 Task: Search one way flight ticket for 4 adults, 2 children, 2 infants in seat and 1 infant on lap in premium economy from Unalaska: Unalaska Airport (tom Madsen/dutch Harbor Airport) to Fort Wayne: Fort Wayne International Airport on 5-4-2023. Choice of flights is American. Number of bags: 9 checked bags. Price is upto 42000. Outbound departure time preference is 8:30.
Action: Mouse moved to (337, 289)
Screenshot: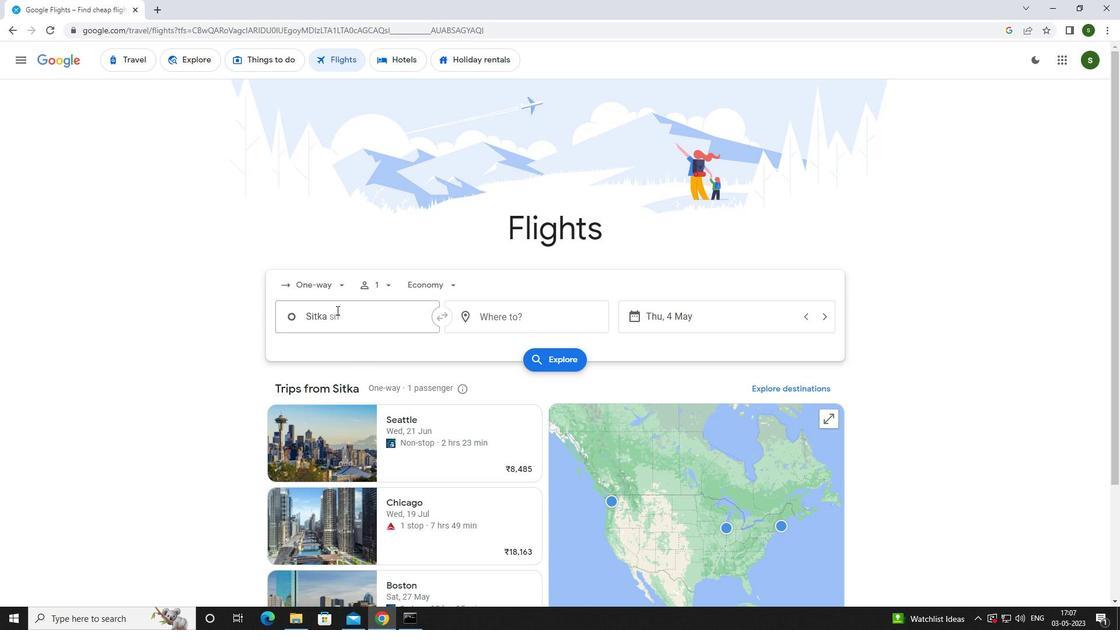 
Action: Mouse pressed left at (337, 289)
Screenshot: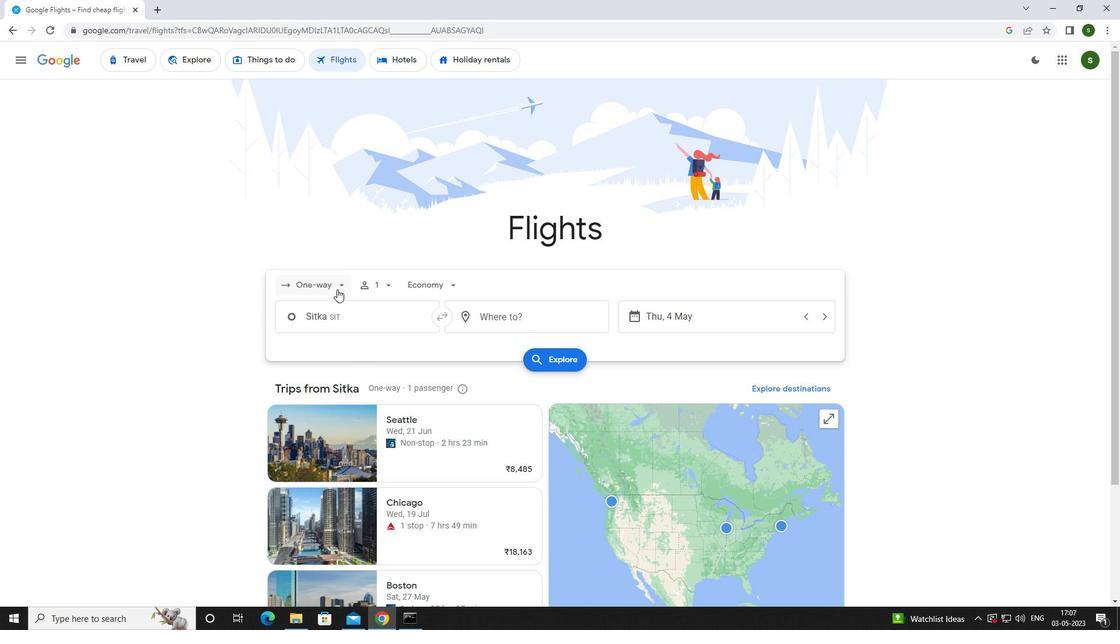 
Action: Mouse moved to (329, 333)
Screenshot: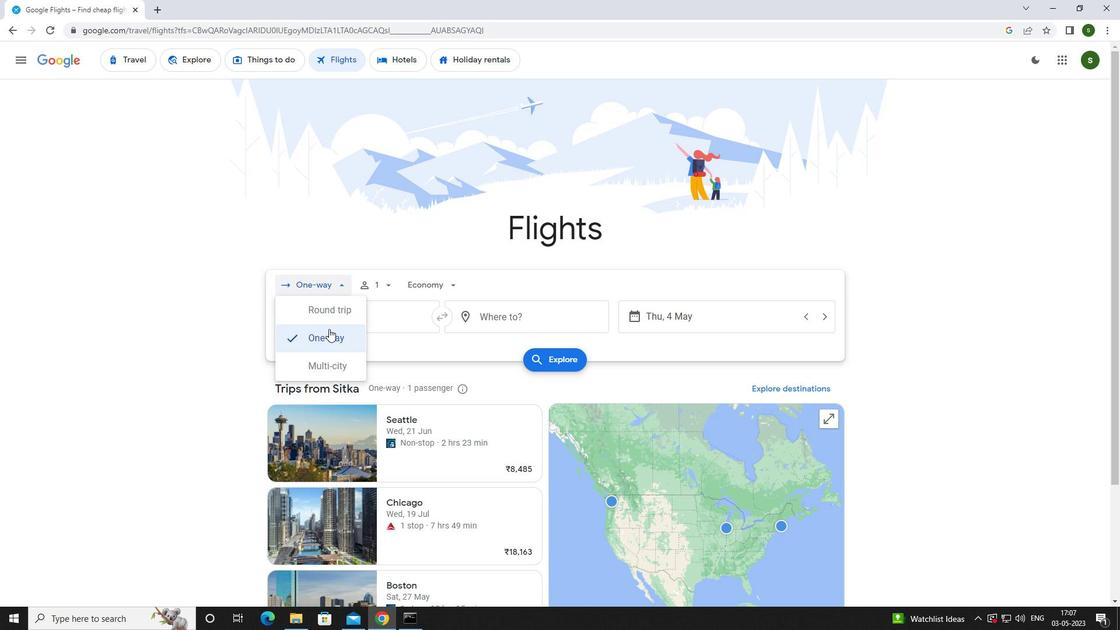 
Action: Mouse pressed left at (329, 333)
Screenshot: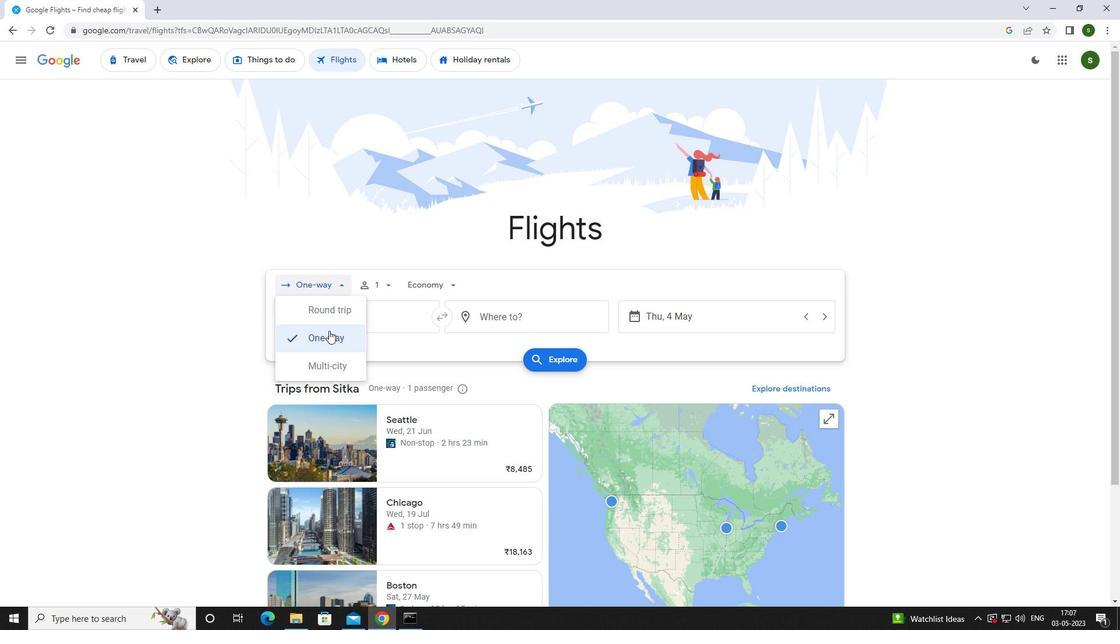 
Action: Mouse moved to (385, 287)
Screenshot: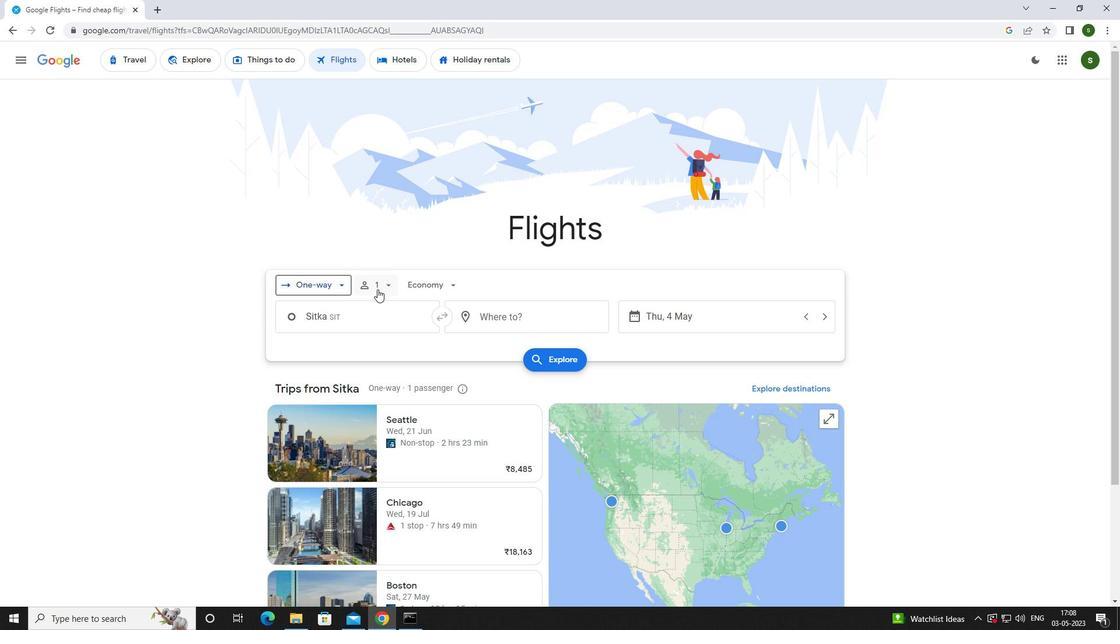 
Action: Mouse pressed left at (385, 287)
Screenshot: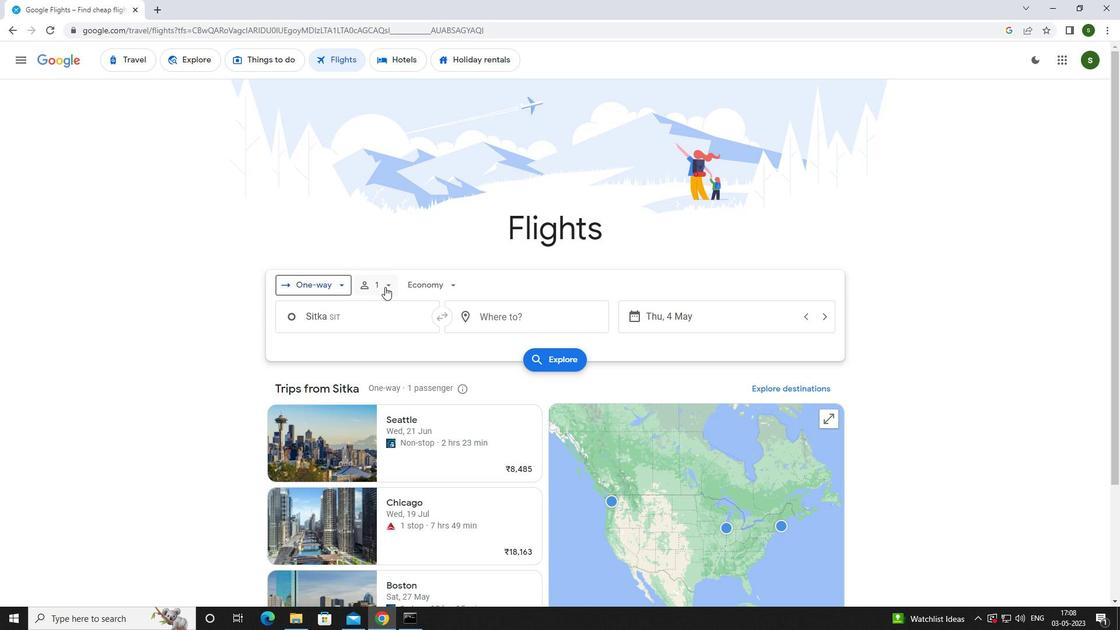 
Action: Mouse moved to (479, 311)
Screenshot: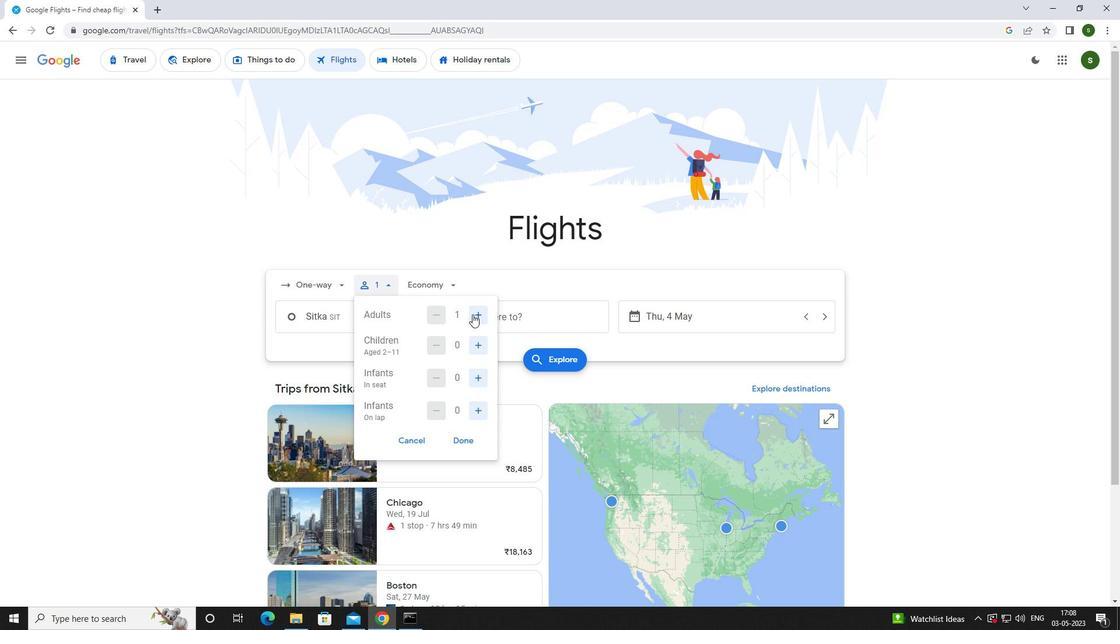 
Action: Mouse pressed left at (479, 311)
Screenshot: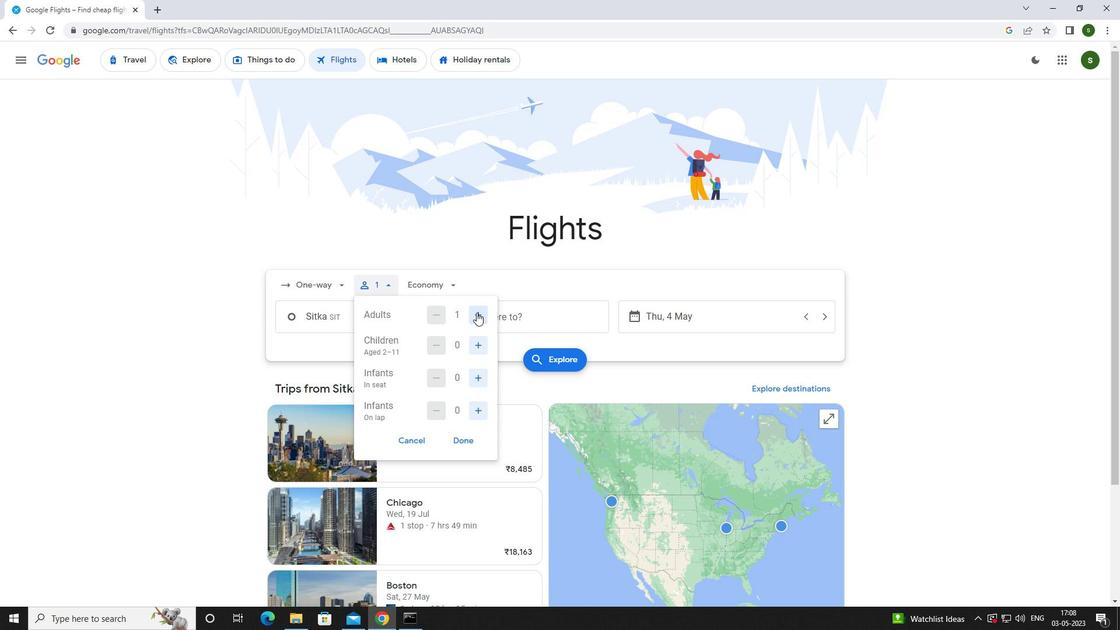 
Action: Mouse pressed left at (479, 311)
Screenshot: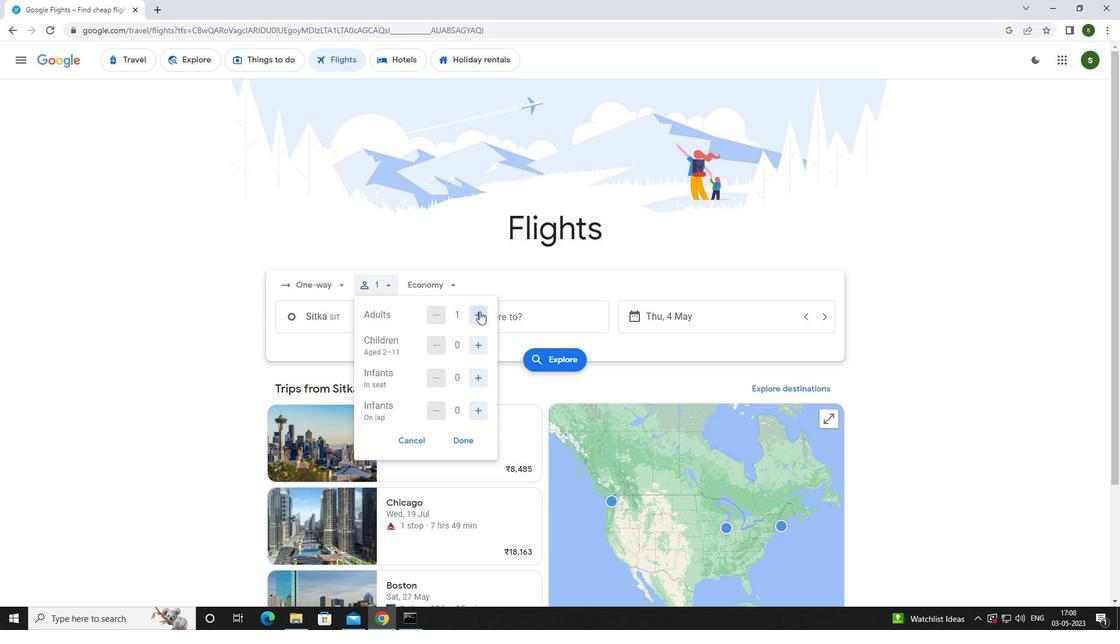 
Action: Mouse pressed left at (479, 311)
Screenshot: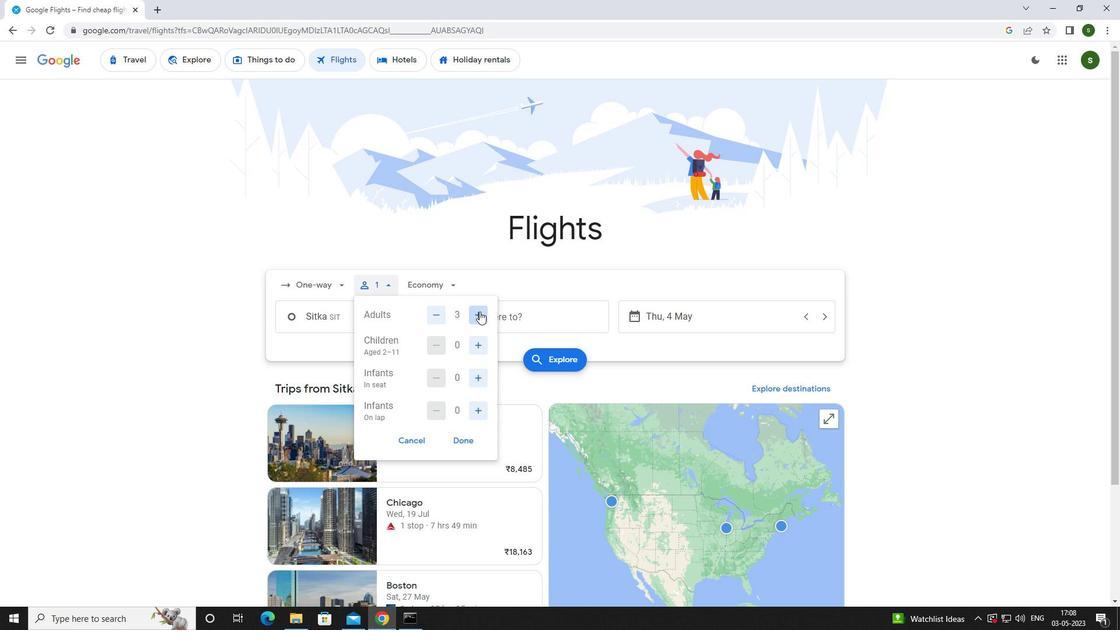 
Action: Mouse moved to (480, 339)
Screenshot: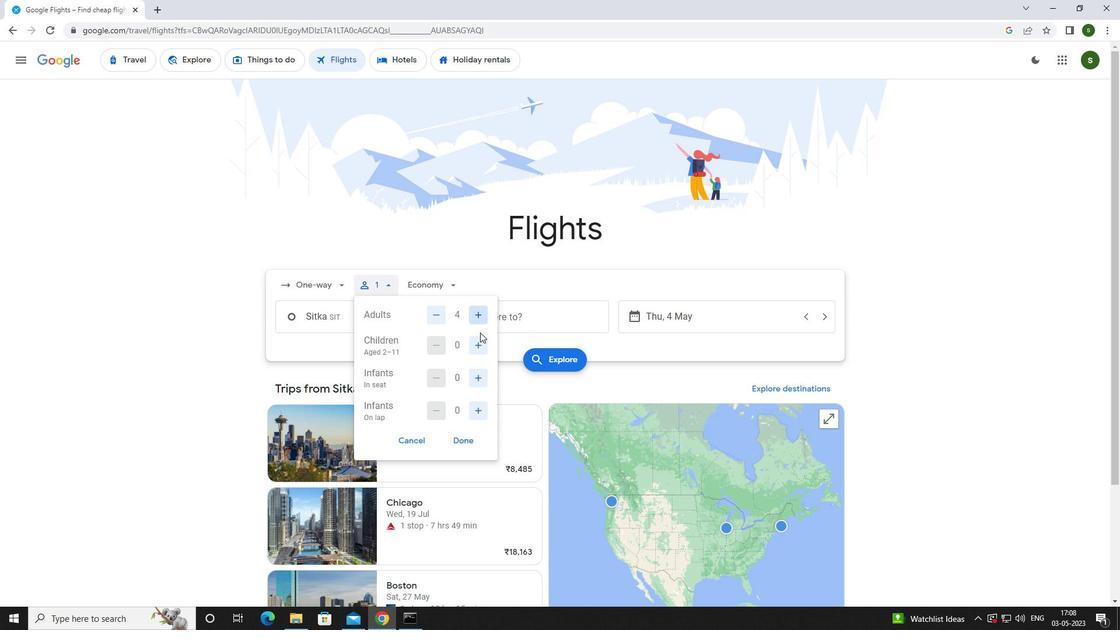 
Action: Mouse pressed left at (480, 339)
Screenshot: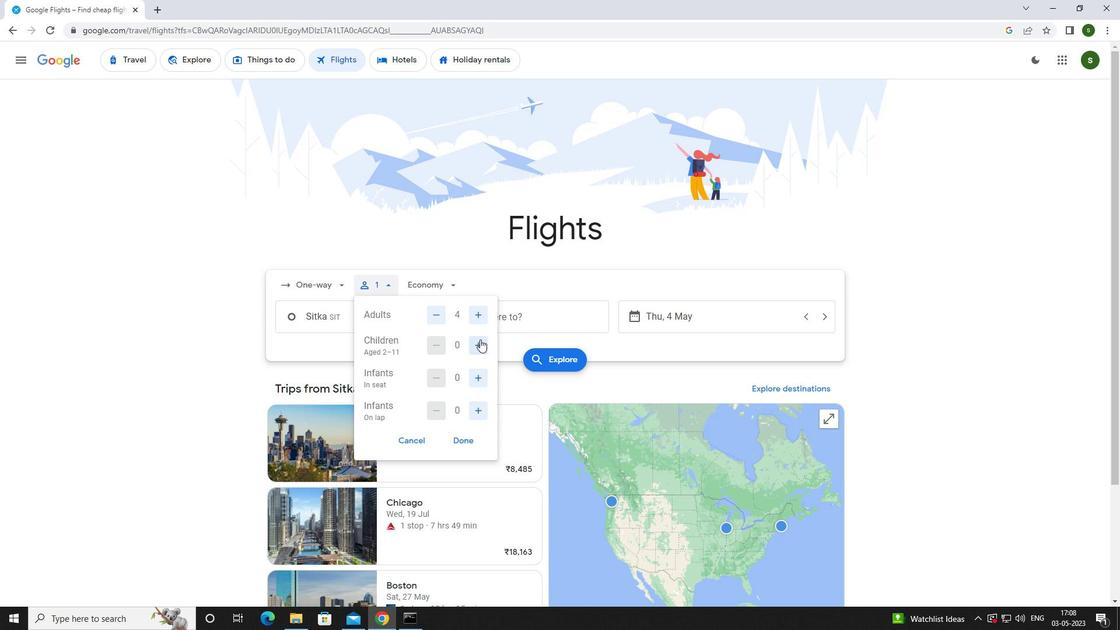 
Action: Mouse pressed left at (480, 339)
Screenshot: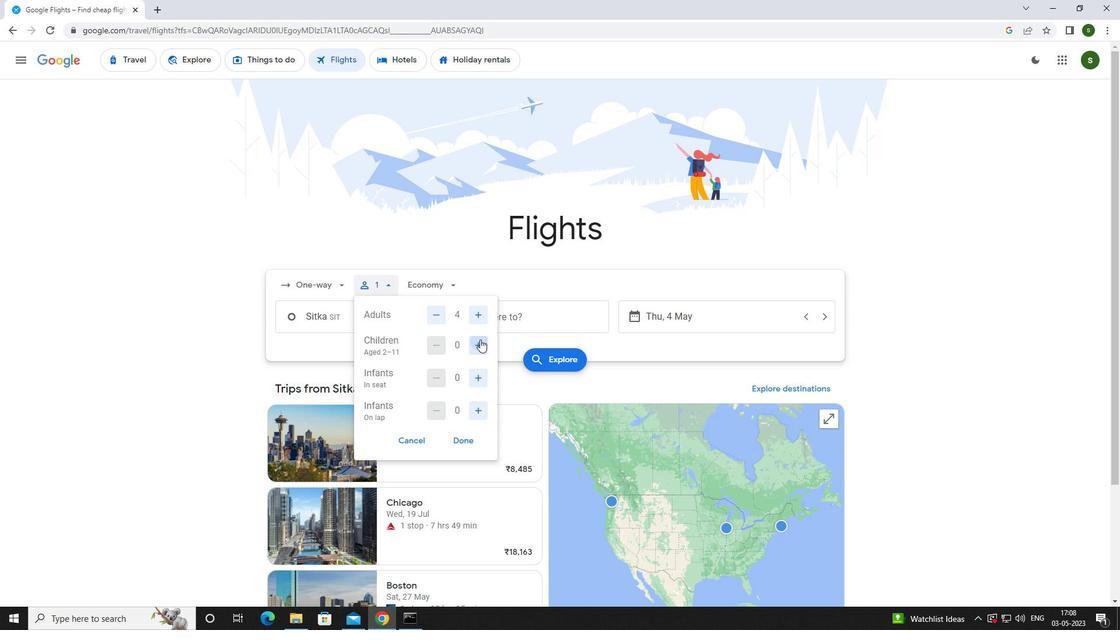 
Action: Mouse moved to (475, 375)
Screenshot: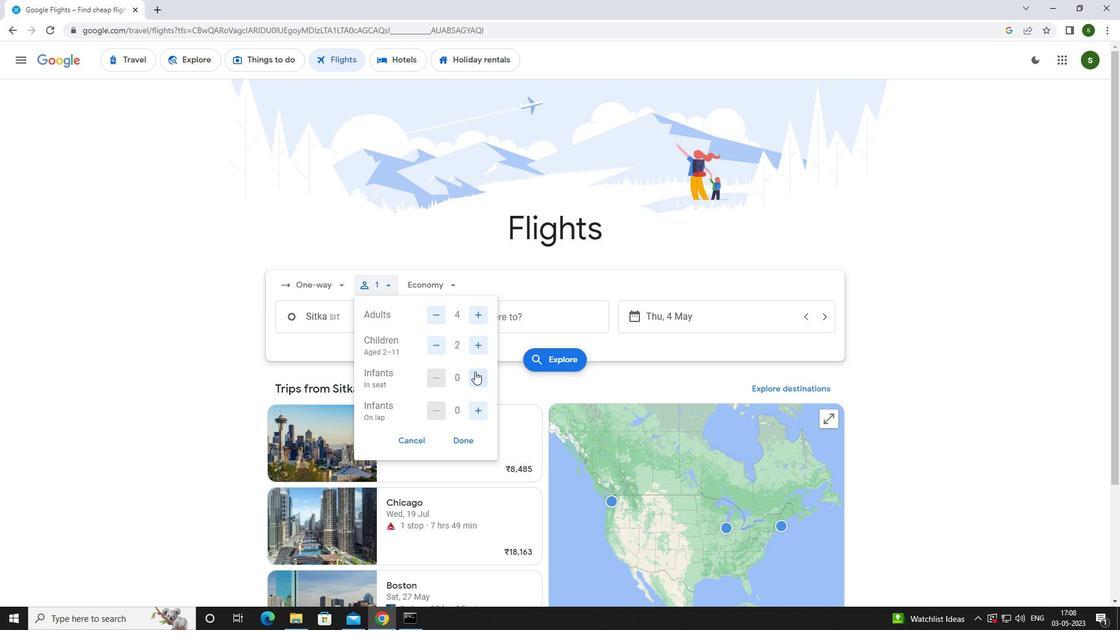 
Action: Mouse pressed left at (475, 375)
Screenshot: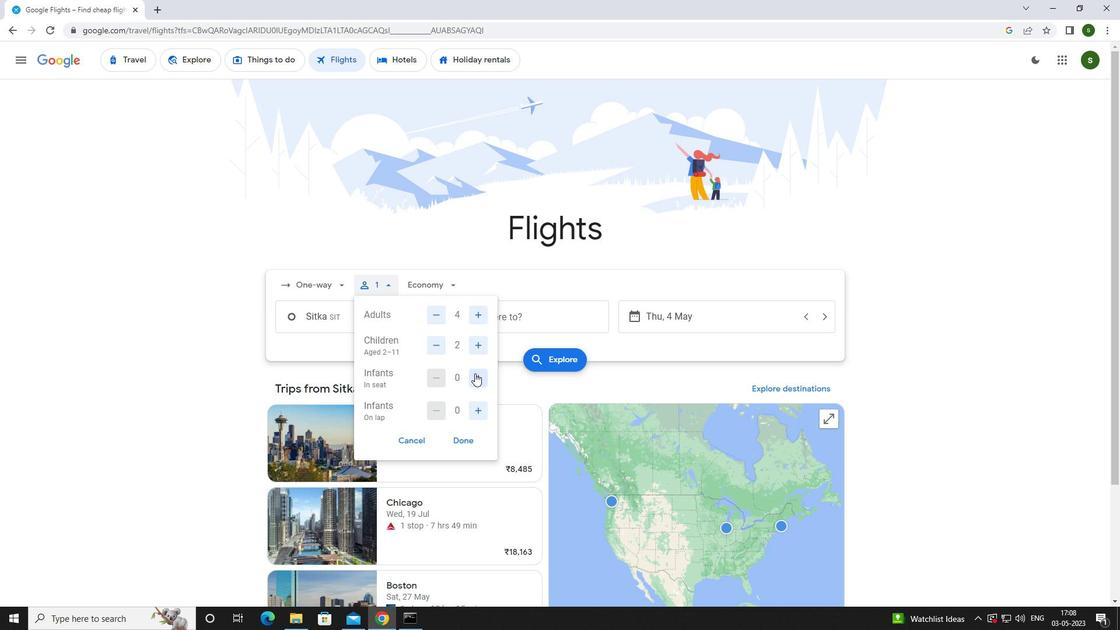 
Action: Mouse pressed left at (475, 375)
Screenshot: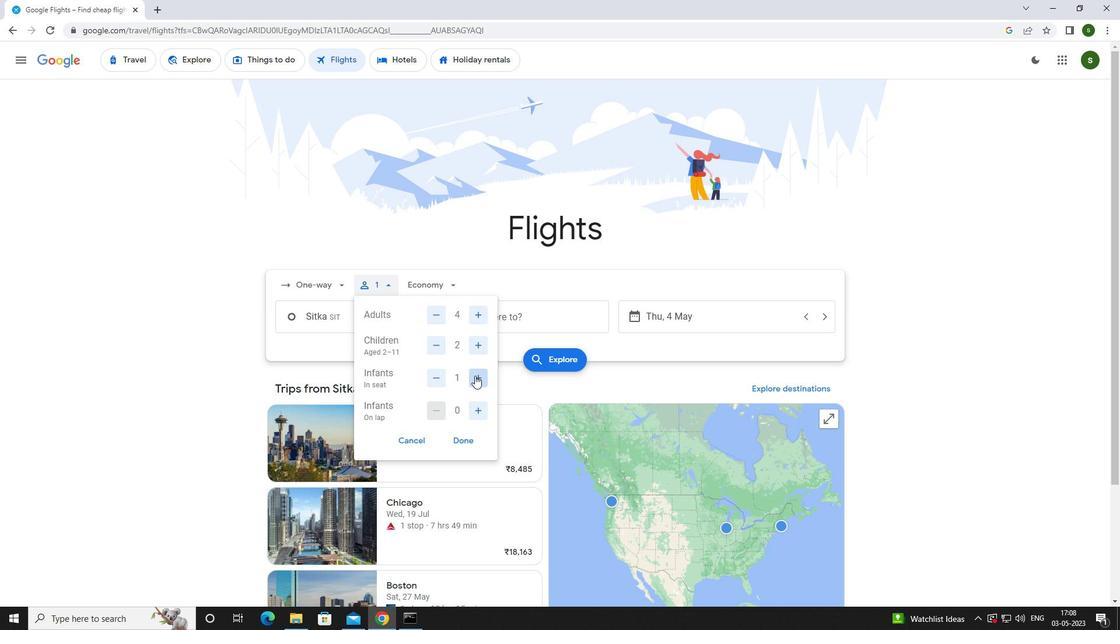 
Action: Mouse moved to (481, 409)
Screenshot: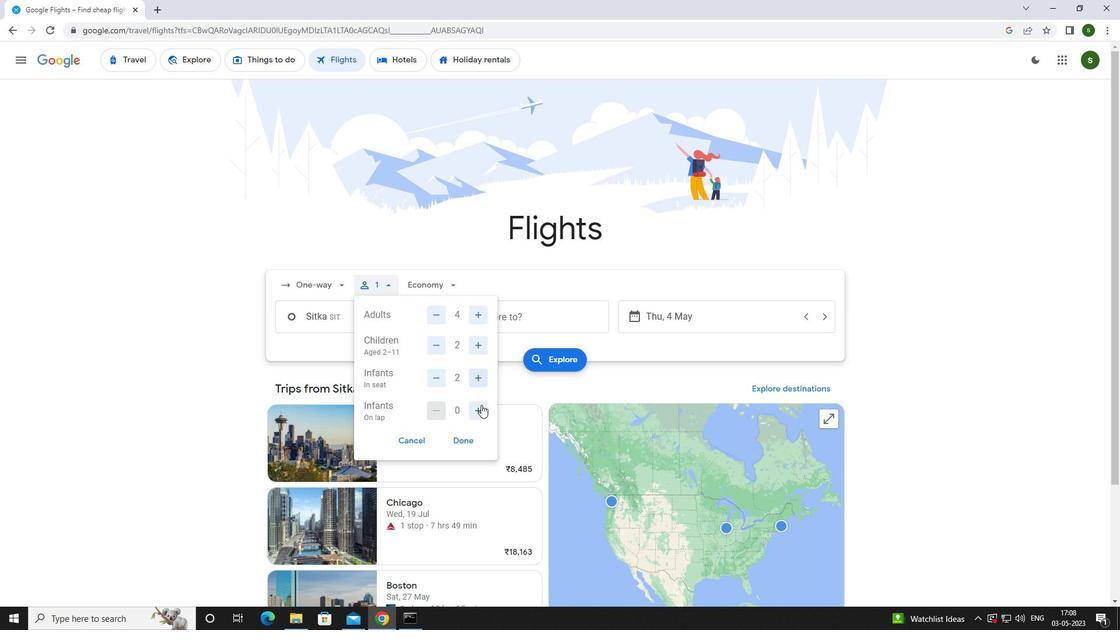 
Action: Mouse pressed left at (481, 409)
Screenshot: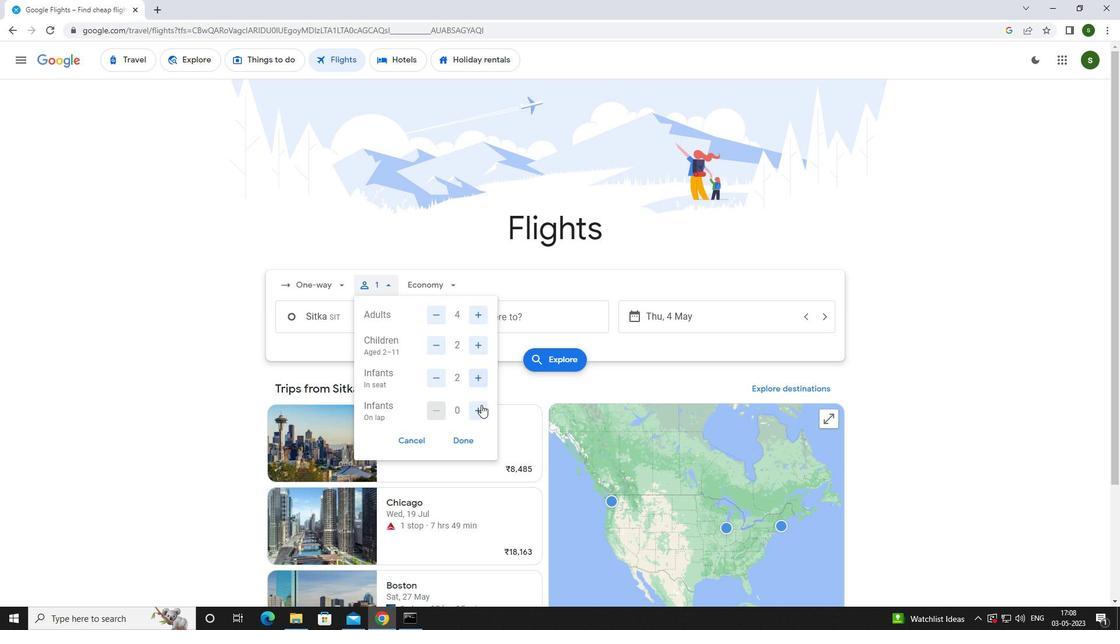
Action: Mouse moved to (445, 282)
Screenshot: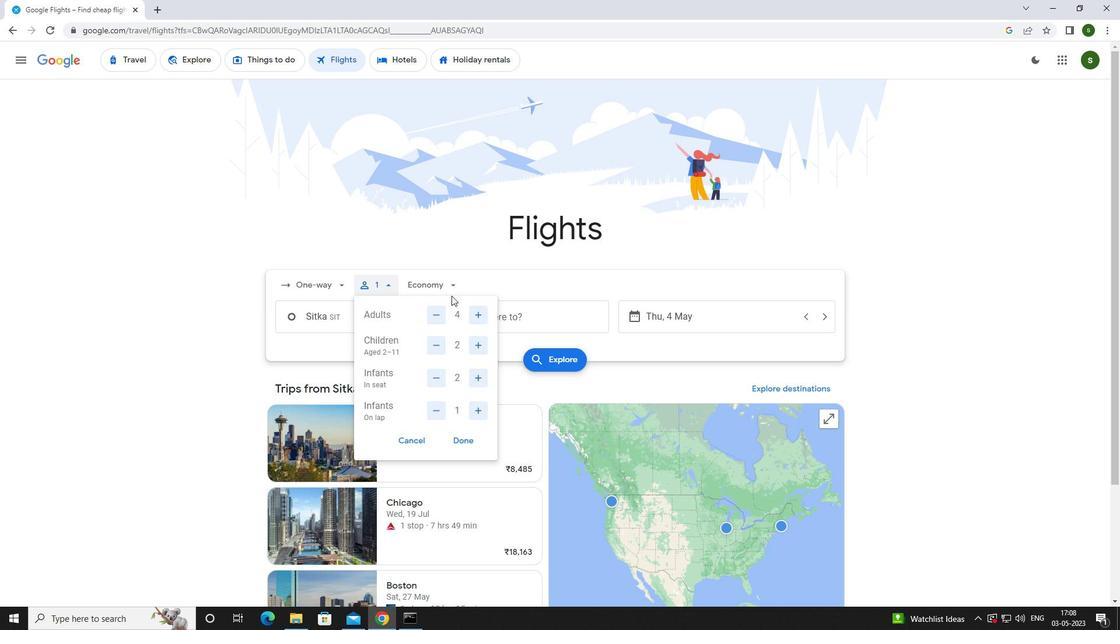
Action: Mouse pressed left at (445, 282)
Screenshot: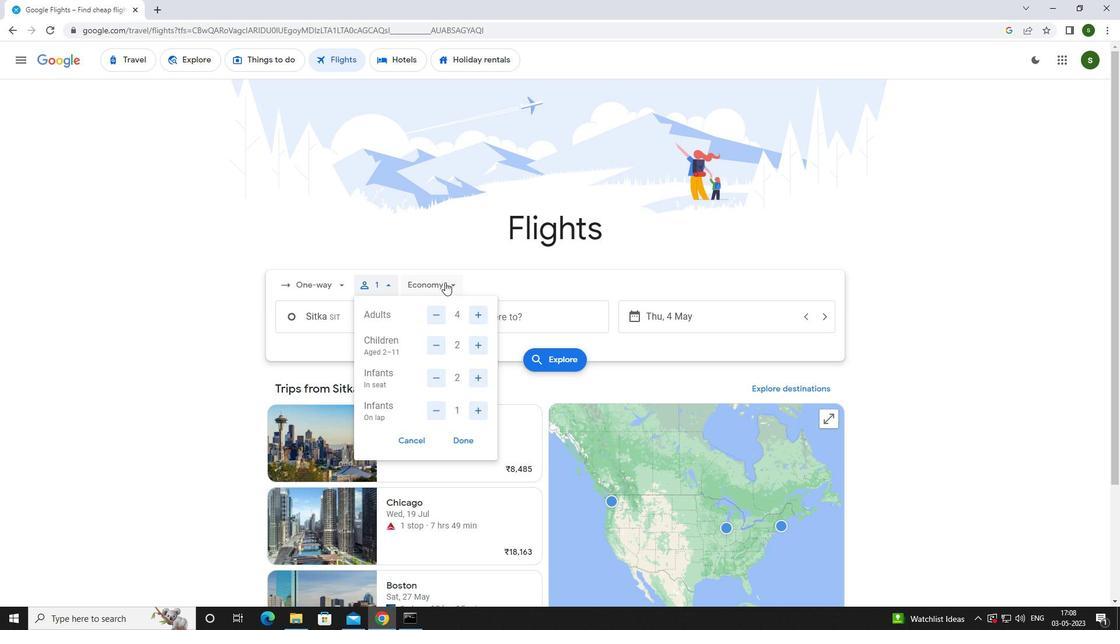 
Action: Mouse moved to (461, 337)
Screenshot: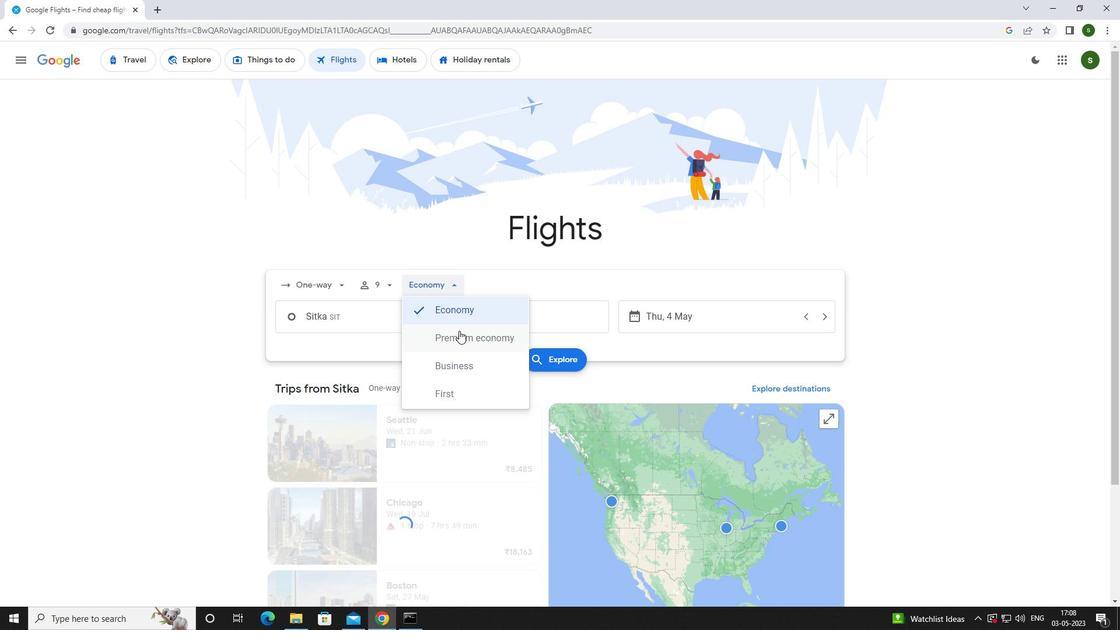 
Action: Mouse pressed left at (461, 337)
Screenshot: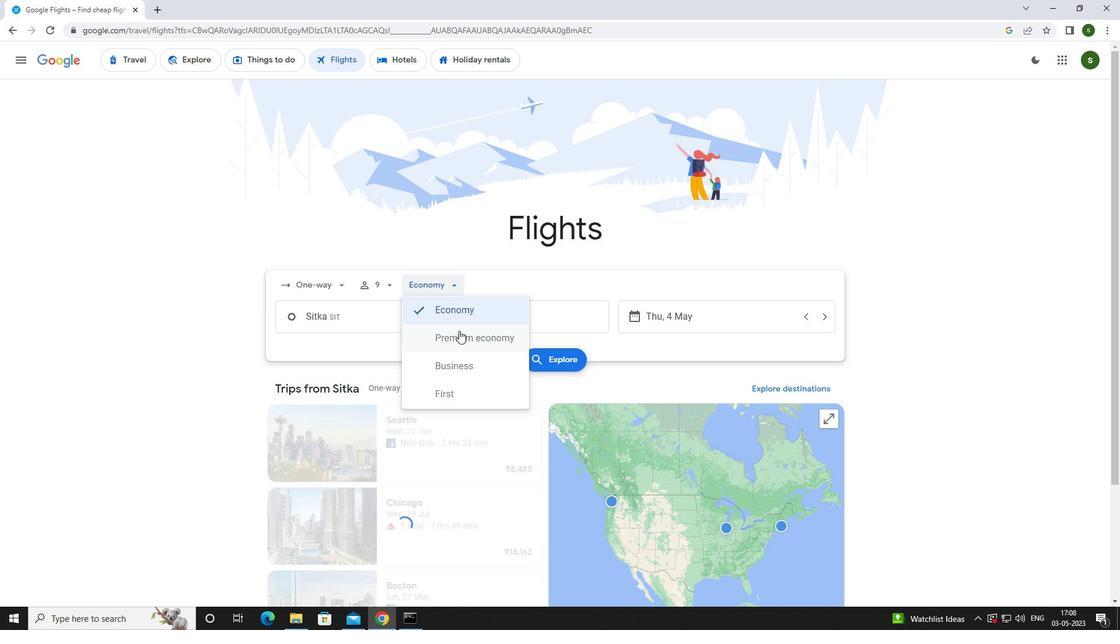 
Action: Mouse moved to (381, 320)
Screenshot: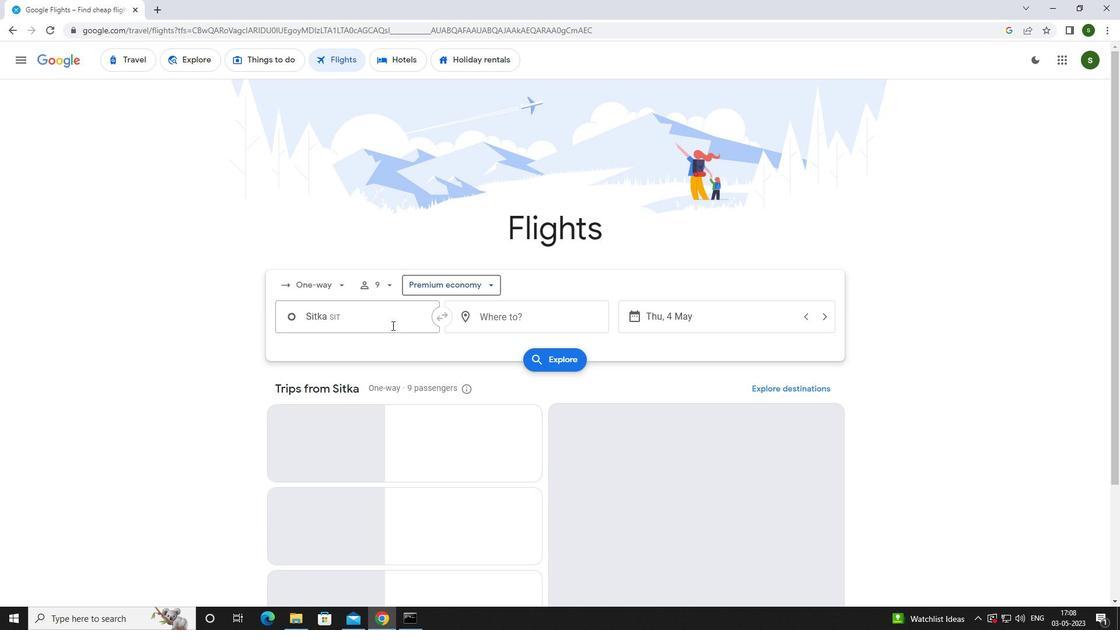 
Action: Mouse pressed left at (381, 320)
Screenshot: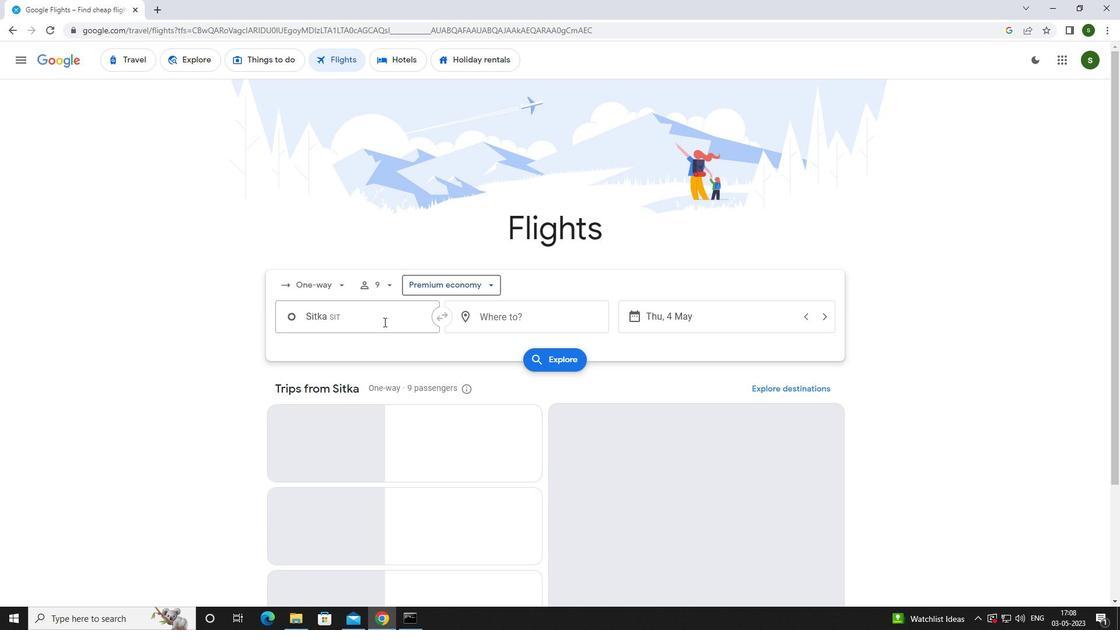 
Action: Mouse moved to (380, 319)
Screenshot: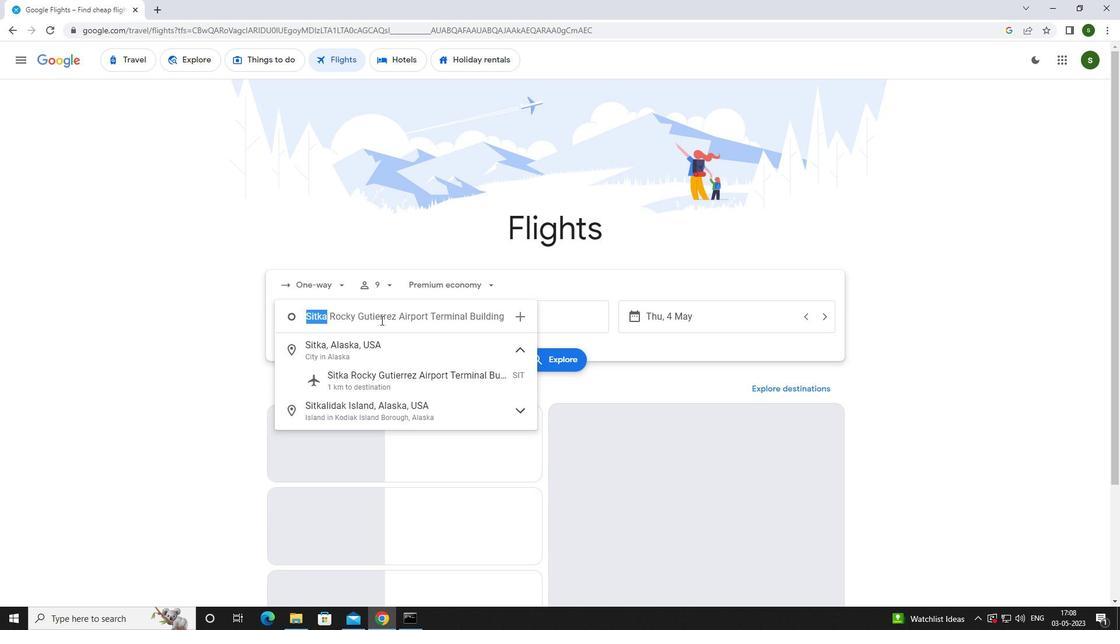
Action: Key pressed <Key.caps_lock>u<Key.caps_lock>nalaska<Key.space><Key.caps_lock>a<Key.caps_lock>i
Screenshot: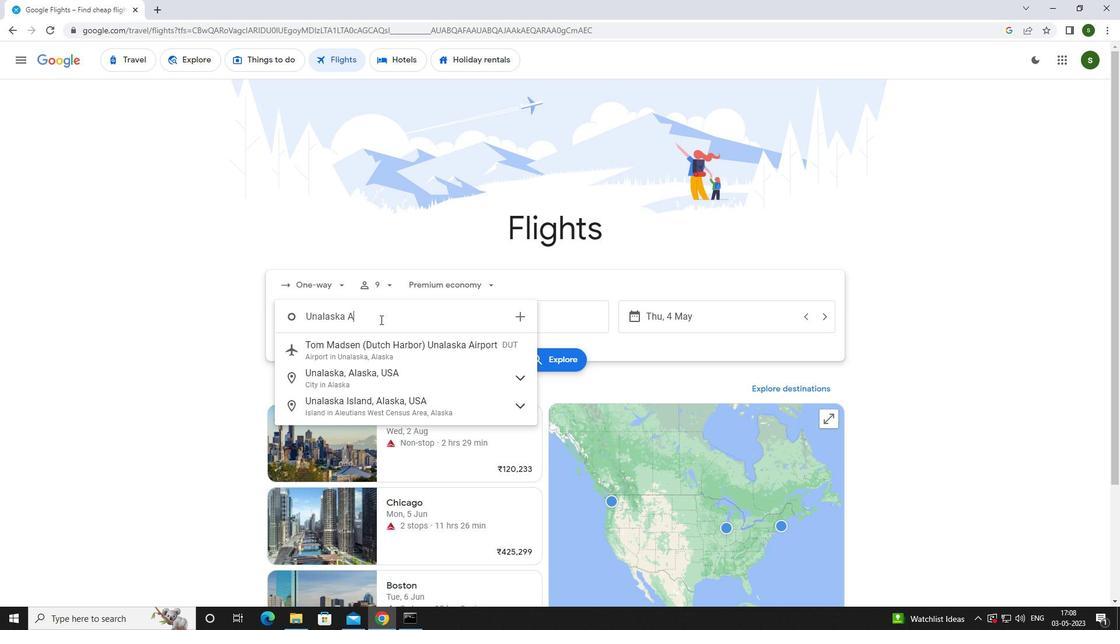 
Action: Mouse moved to (389, 354)
Screenshot: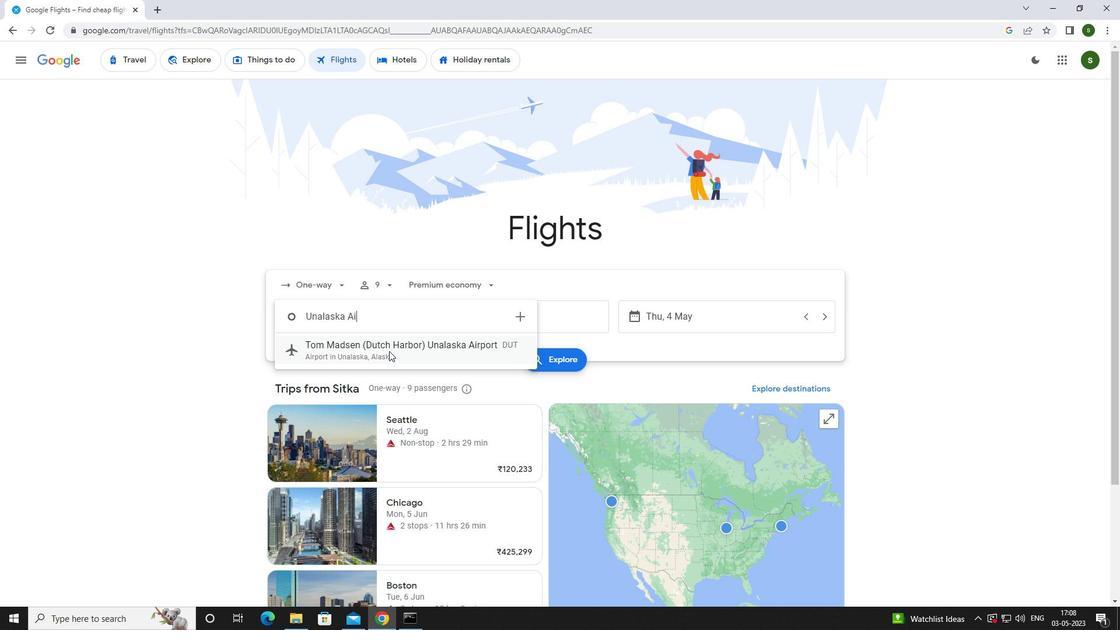 
Action: Mouse pressed left at (389, 354)
Screenshot: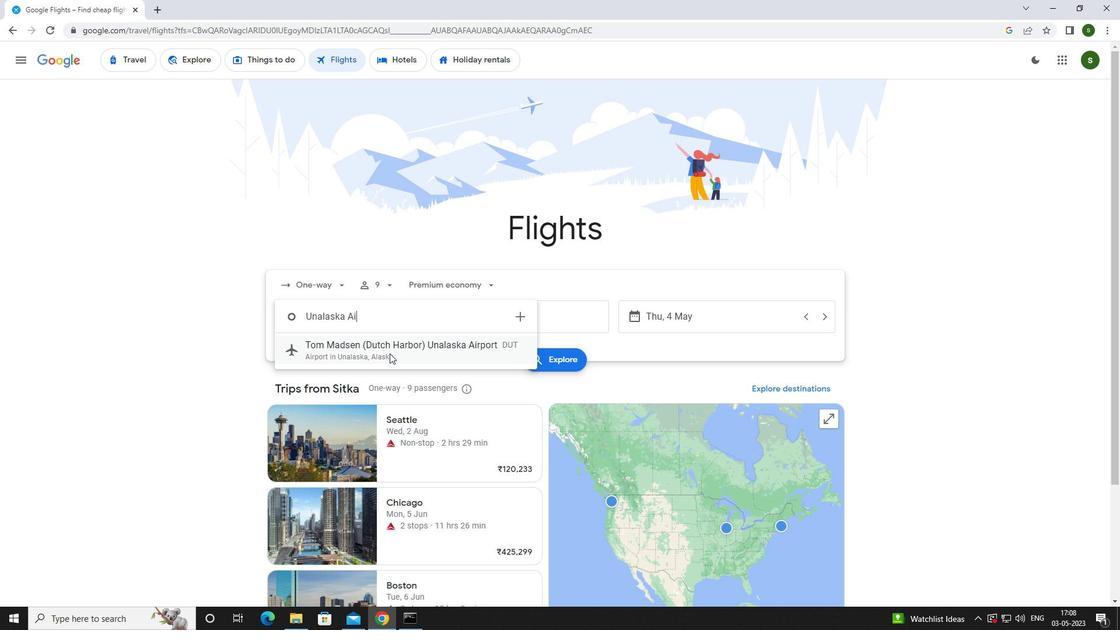 
Action: Mouse moved to (526, 312)
Screenshot: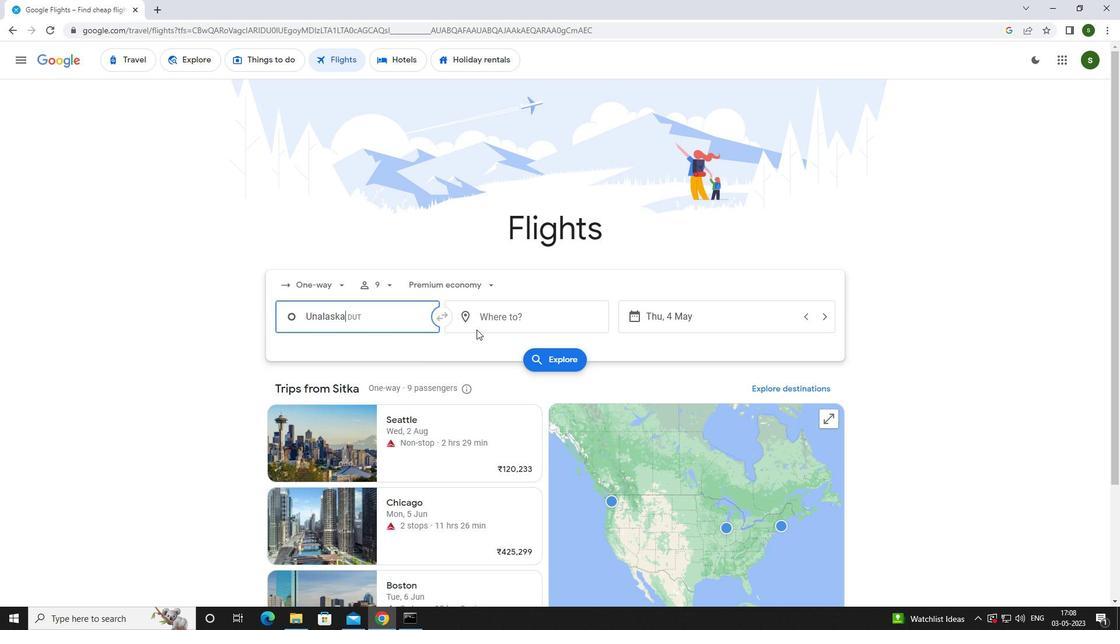 
Action: Mouse pressed left at (526, 312)
Screenshot: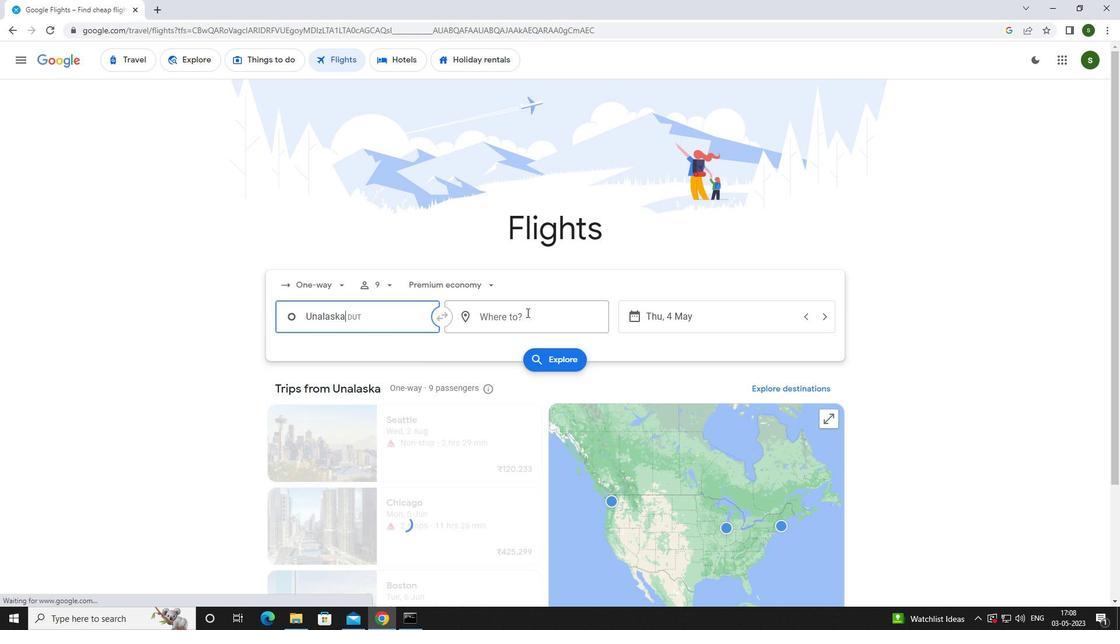
Action: Mouse moved to (527, 312)
Screenshot: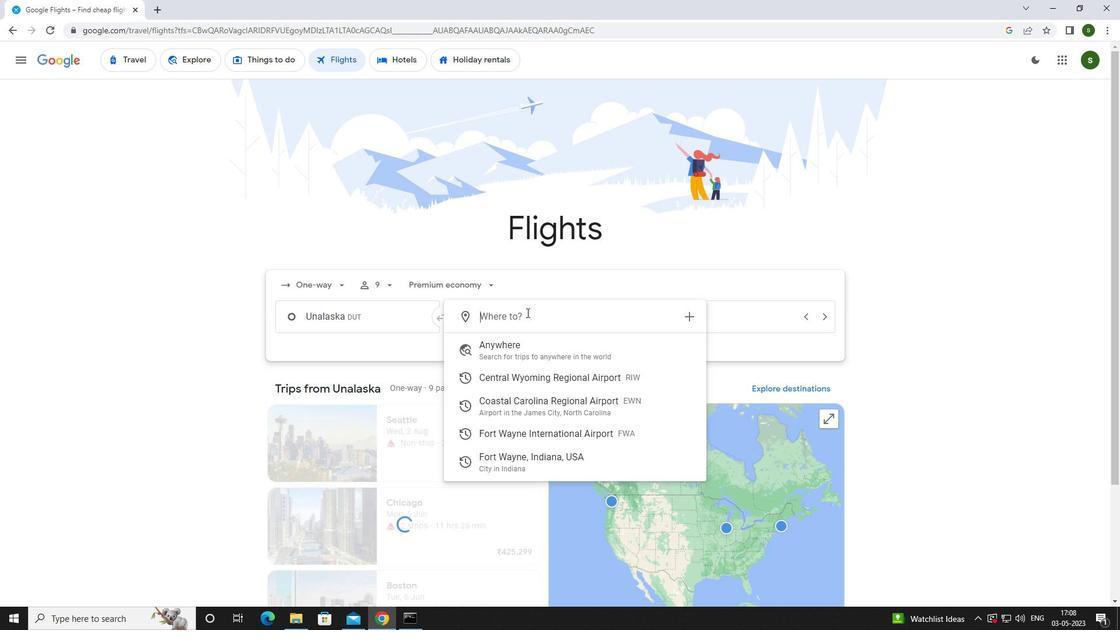 
Action: Key pressed <Key.caps_lock>f<Key.caps_lock>ort<Key.space><Key.caps_lock>w<Key.caps_lock>ay
Screenshot: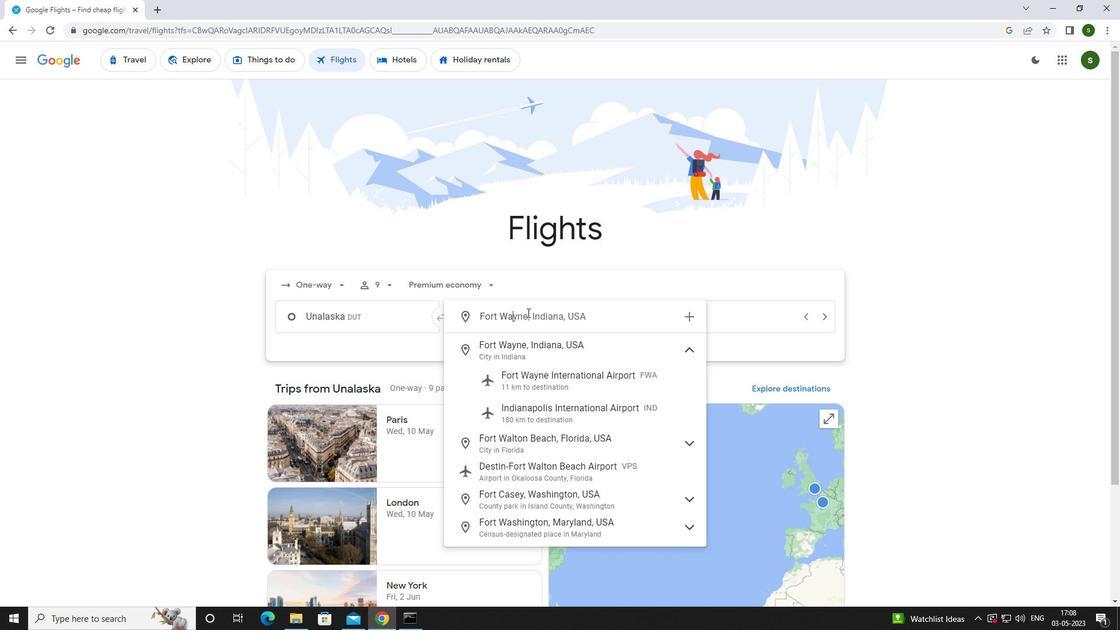 
Action: Mouse moved to (562, 380)
Screenshot: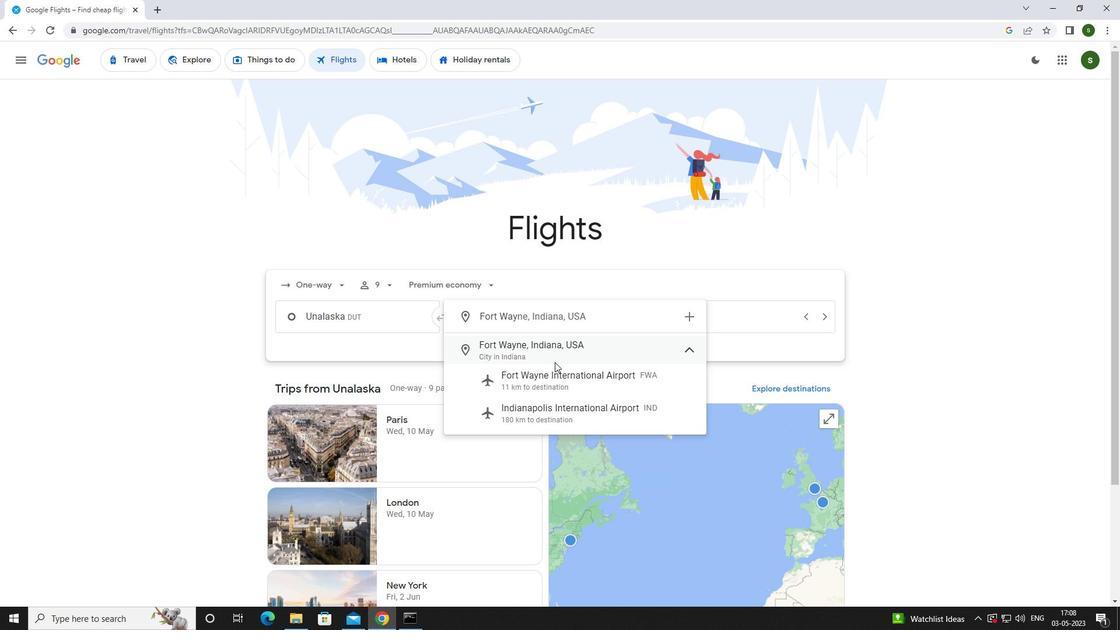 
Action: Mouse pressed left at (562, 380)
Screenshot: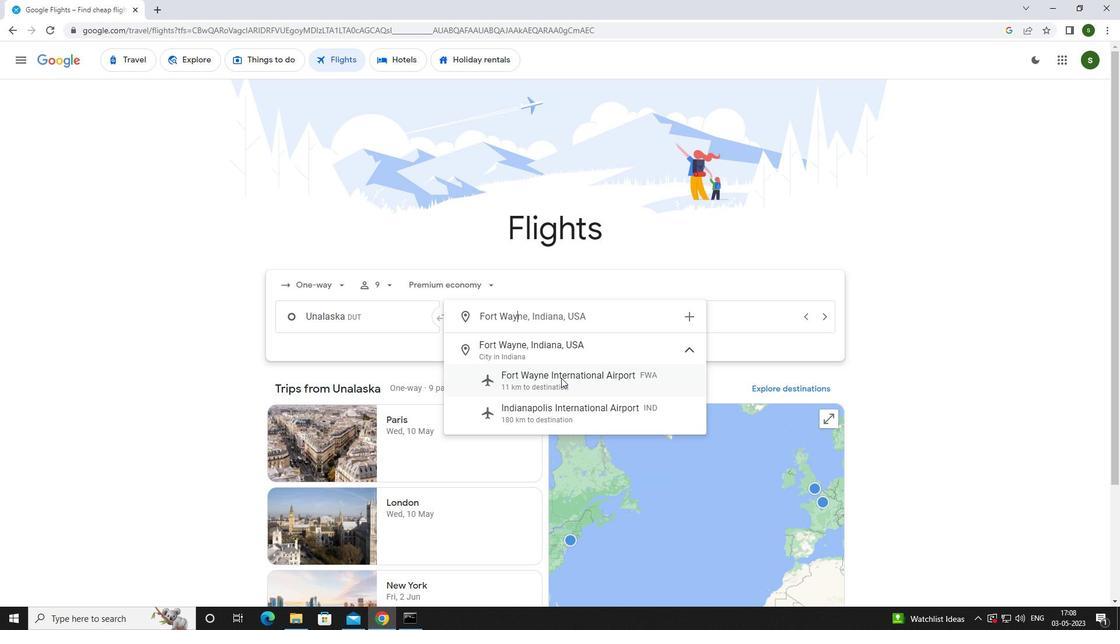 
Action: Mouse moved to (699, 319)
Screenshot: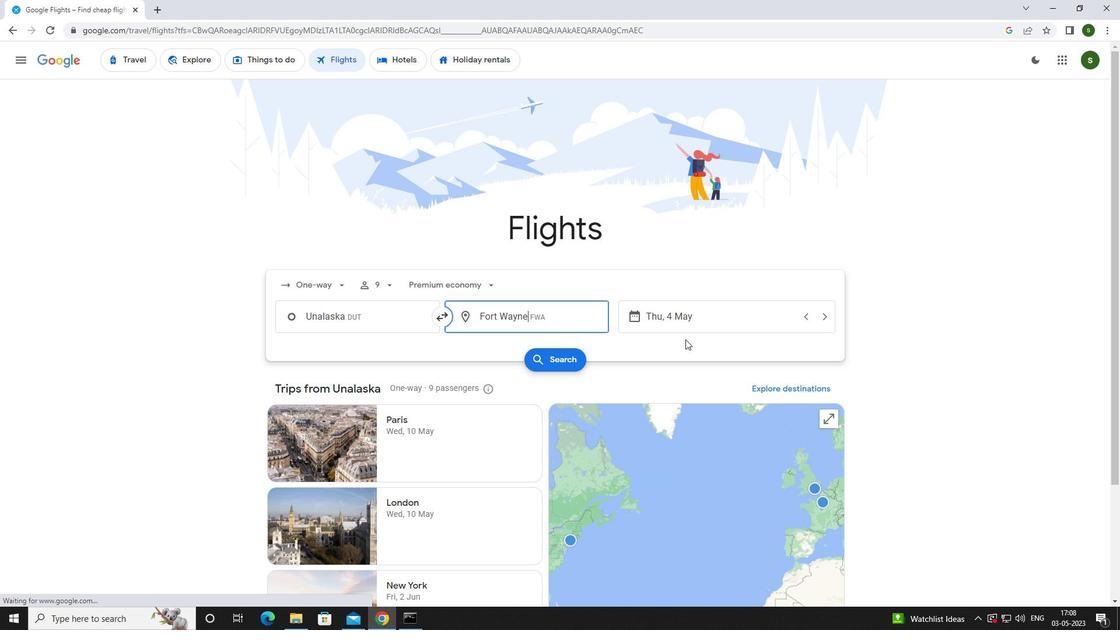 
Action: Mouse pressed left at (699, 319)
Screenshot: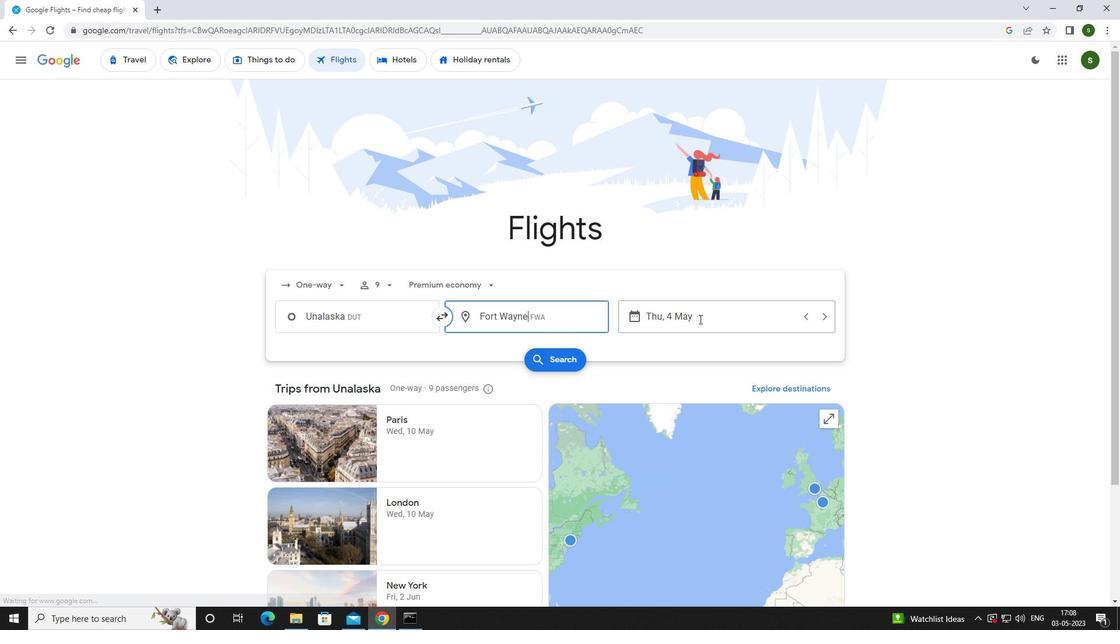 
Action: Mouse moved to (540, 388)
Screenshot: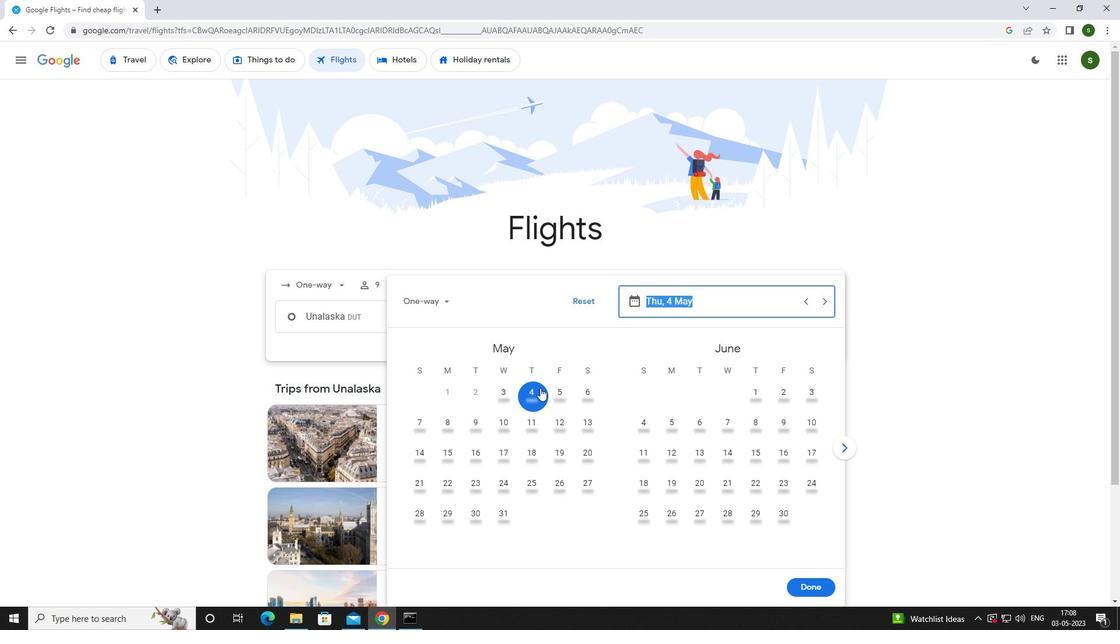 
Action: Mouse pressed left at (540, 388)
Screenshot: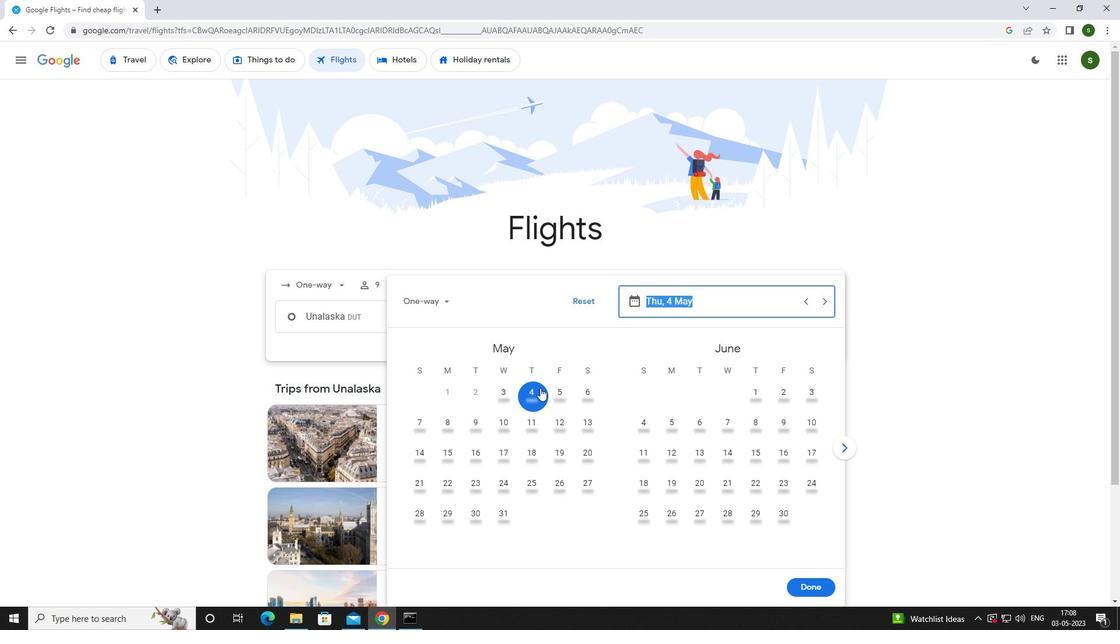 
Action: Mouse moved to (799, 584)
Screenshot: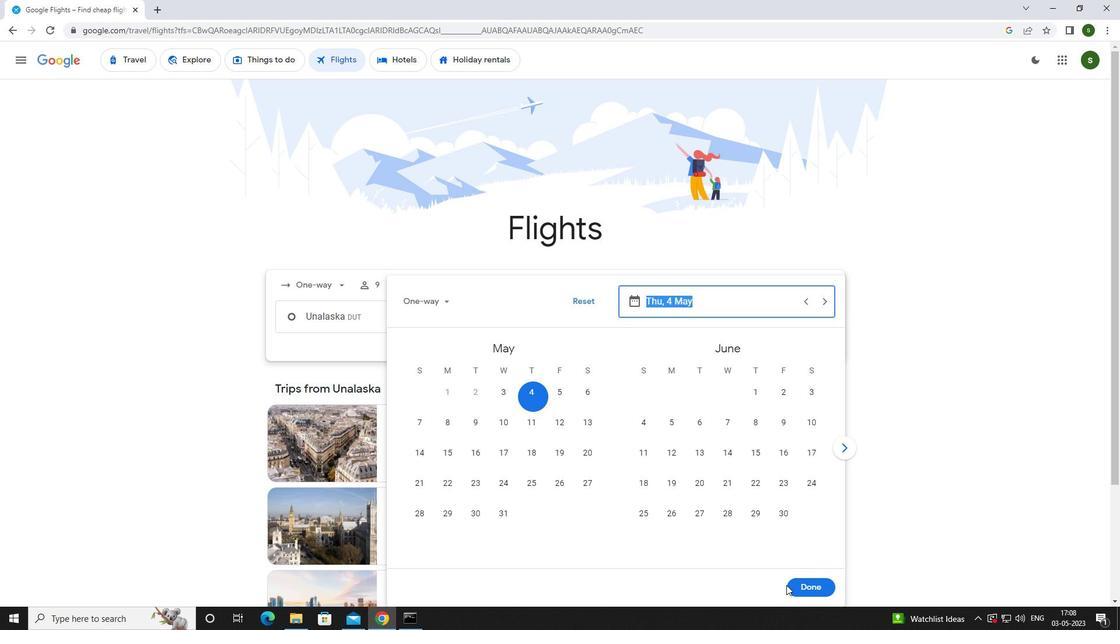
Action: Mouse pressed left at (799, 584)
Screenshot: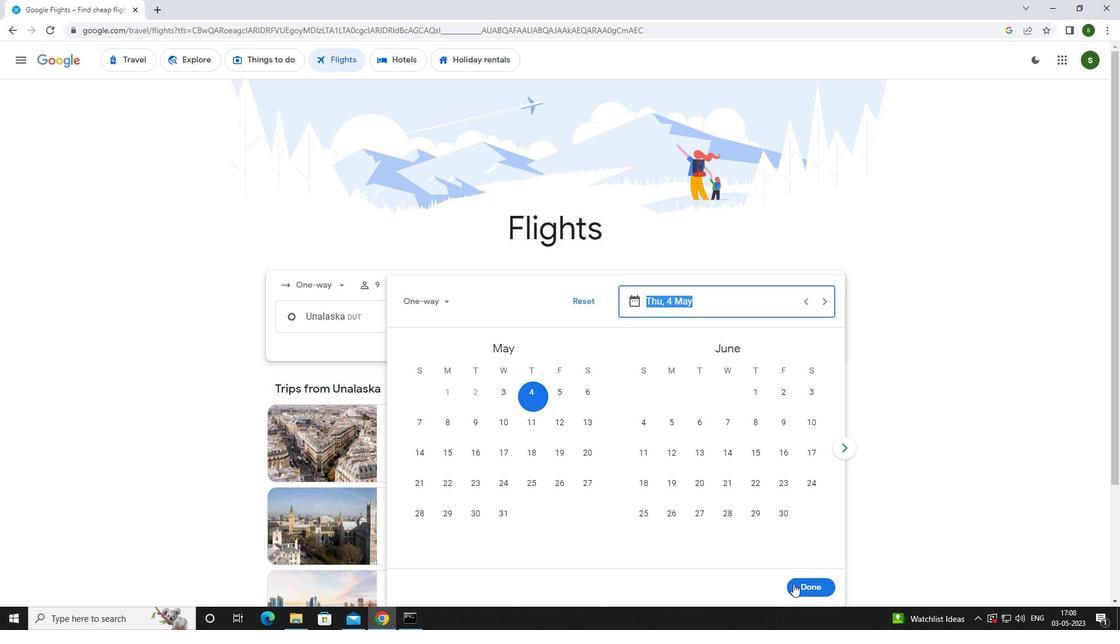 
Action: Mouse moved to (561, 360)
Screenshot: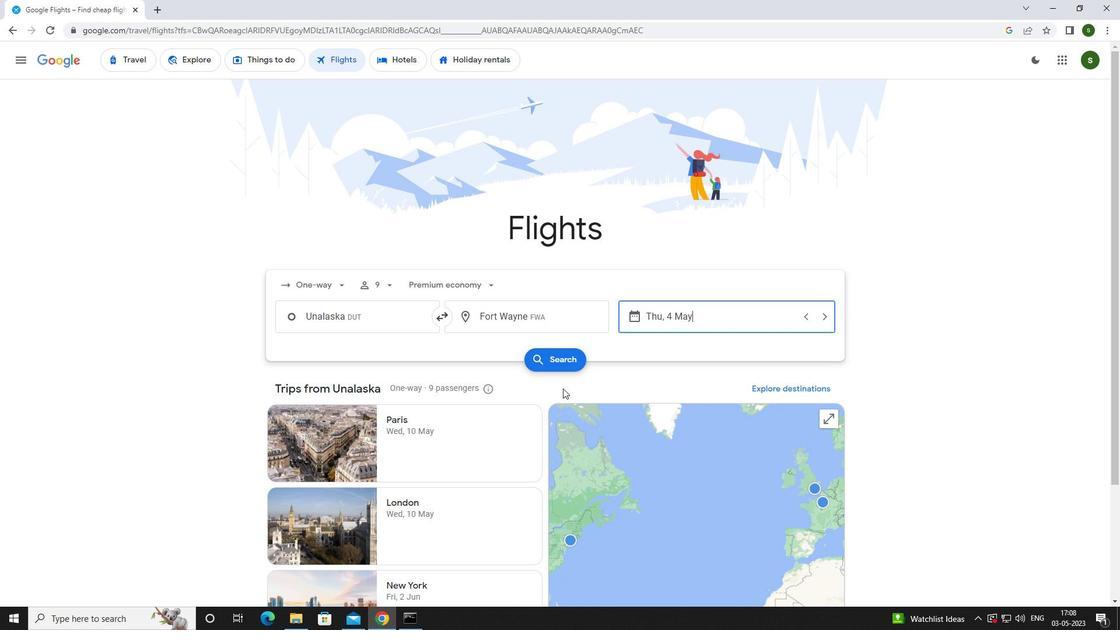 
Action: Mouse pressed left at (561, 360)
Screenshot: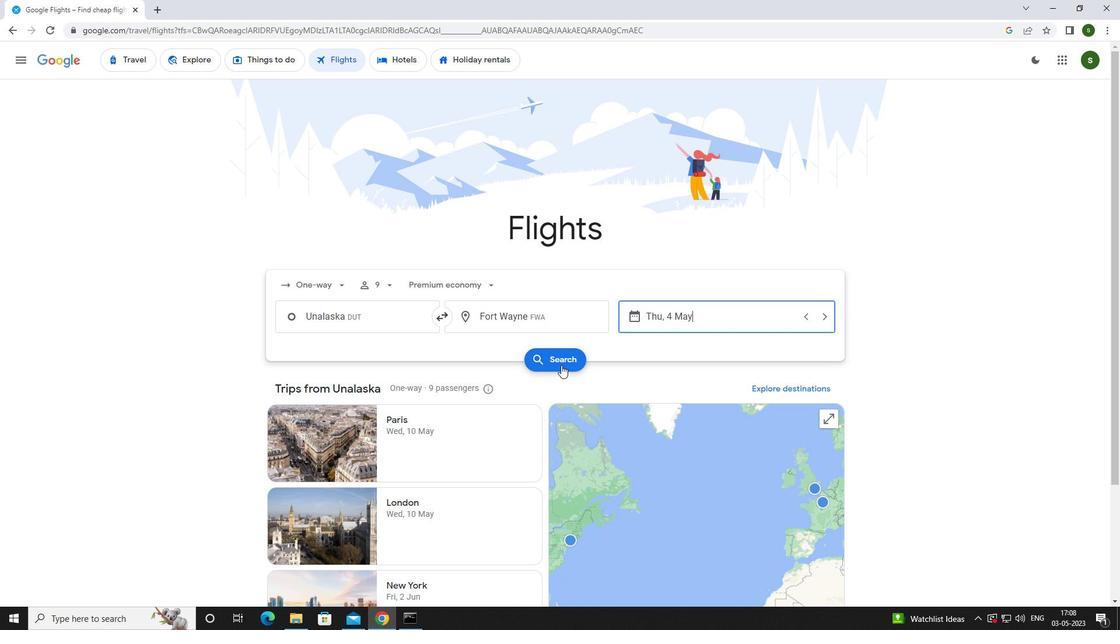 
Action: Mouse moved to (298, 171)
Screenshot: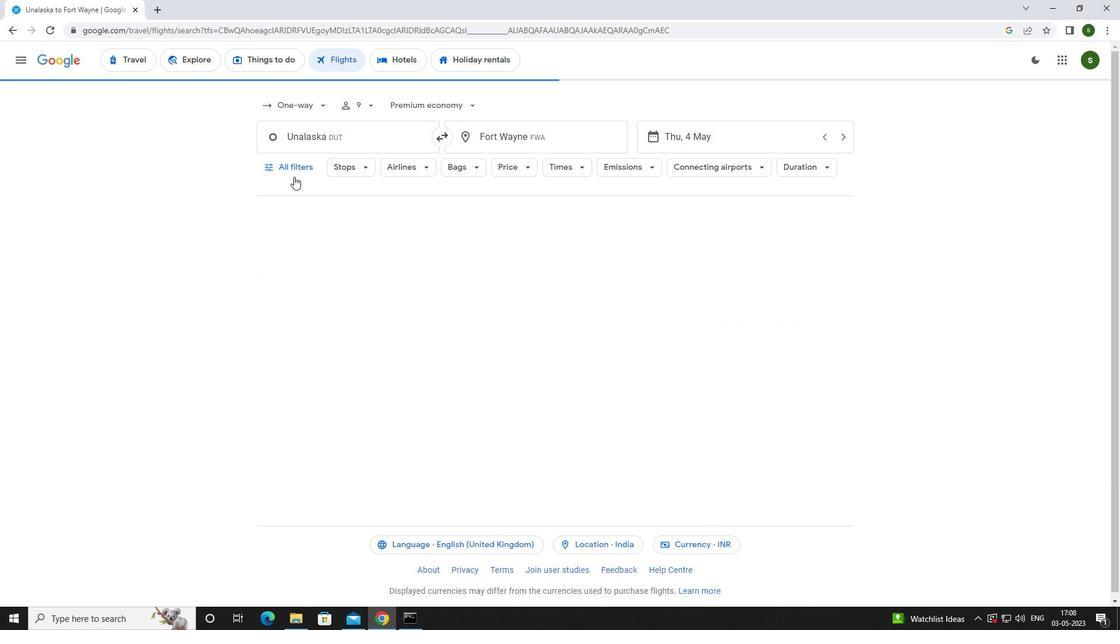 
Action: Mouse pressed left at (298, 171)
Screenshot: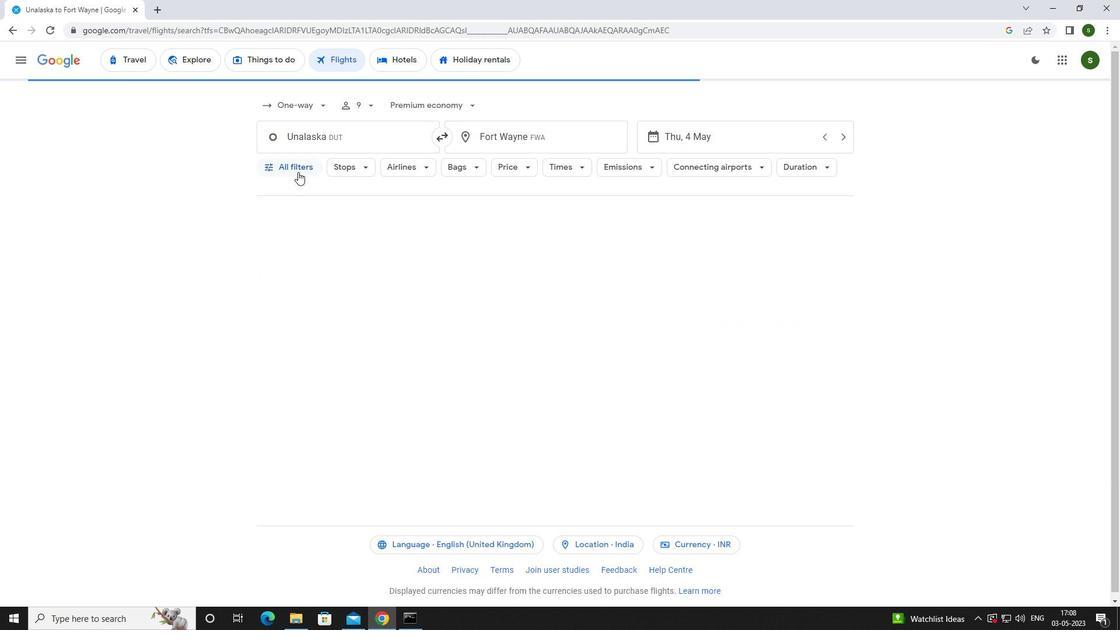 
Action: Mouse moved to (431, 411)
Screenshot: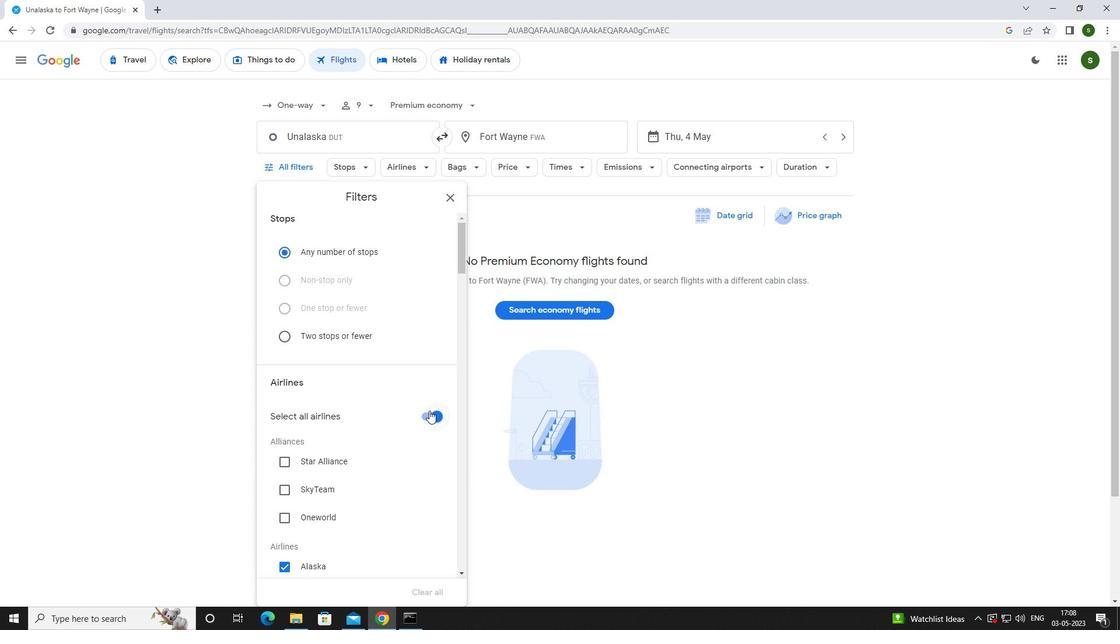 
Action: Mouse pressed left at (431, 411)
Screenshot: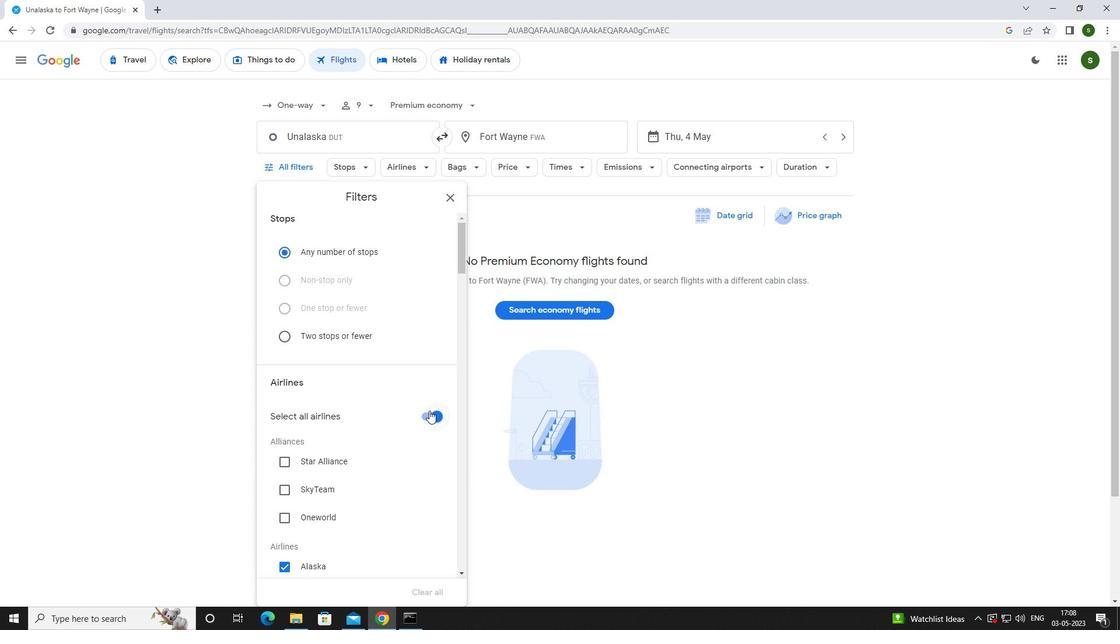 
Action: Mouse moved to (397, 375)
Screenshot: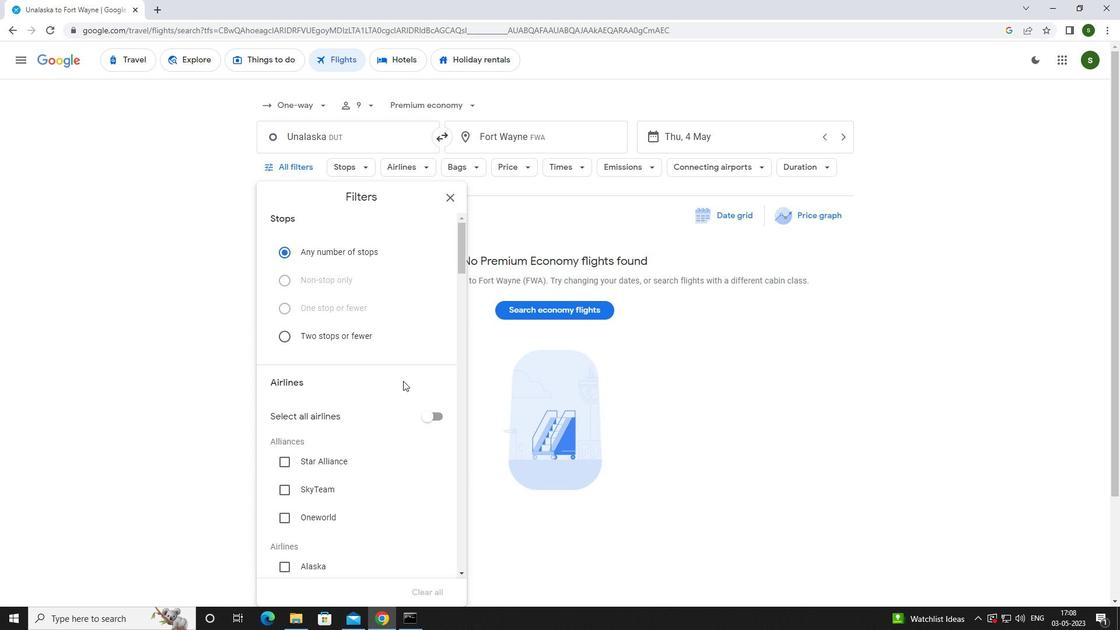 
Action: Mouse scrolled (397, 374) with delta (0, 0)
Screenshot: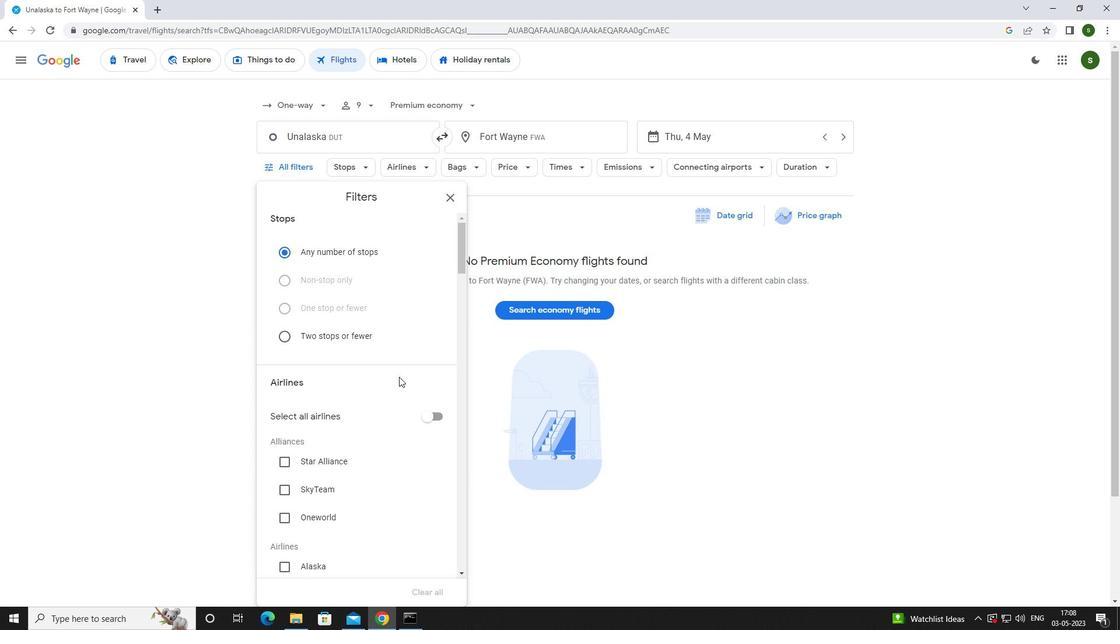 
Action: Mouse scrolled (397, 374) with delta (0, 0)
Screenshot: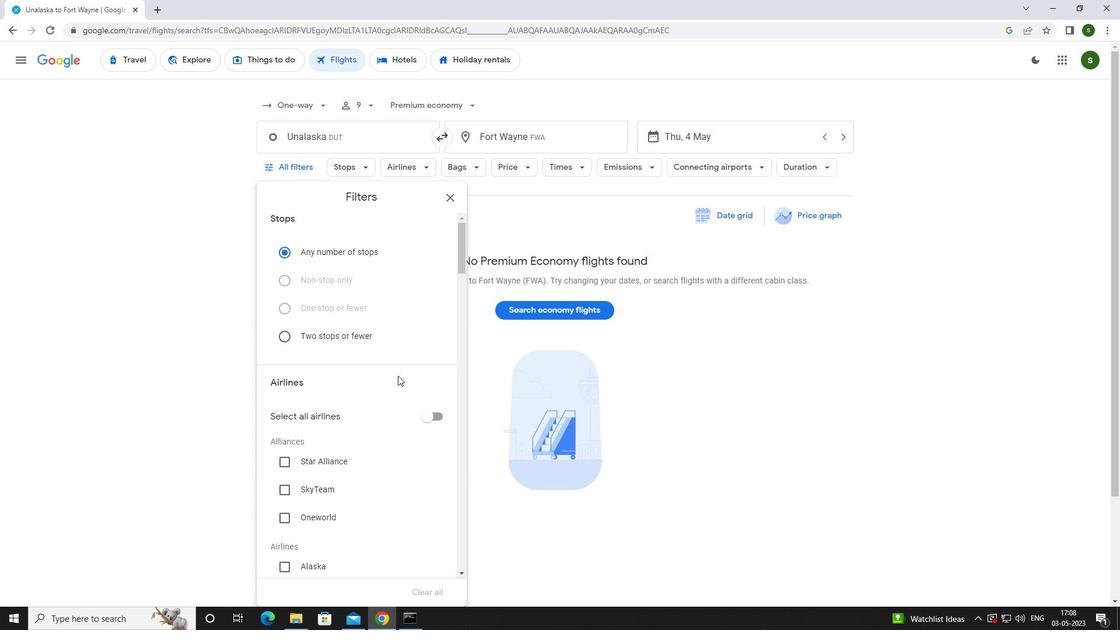 
Action: Mouse scrolled (397, 374) with delta (0, 0)
Screenshot: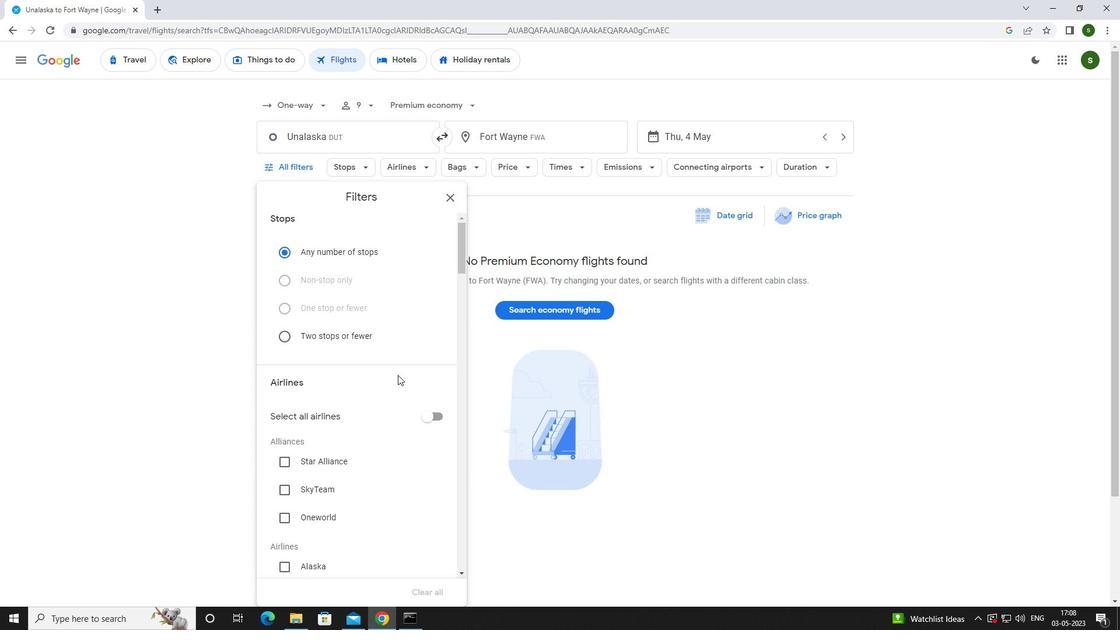 
Action: Mouse moved to (309, 417)
Screenshot: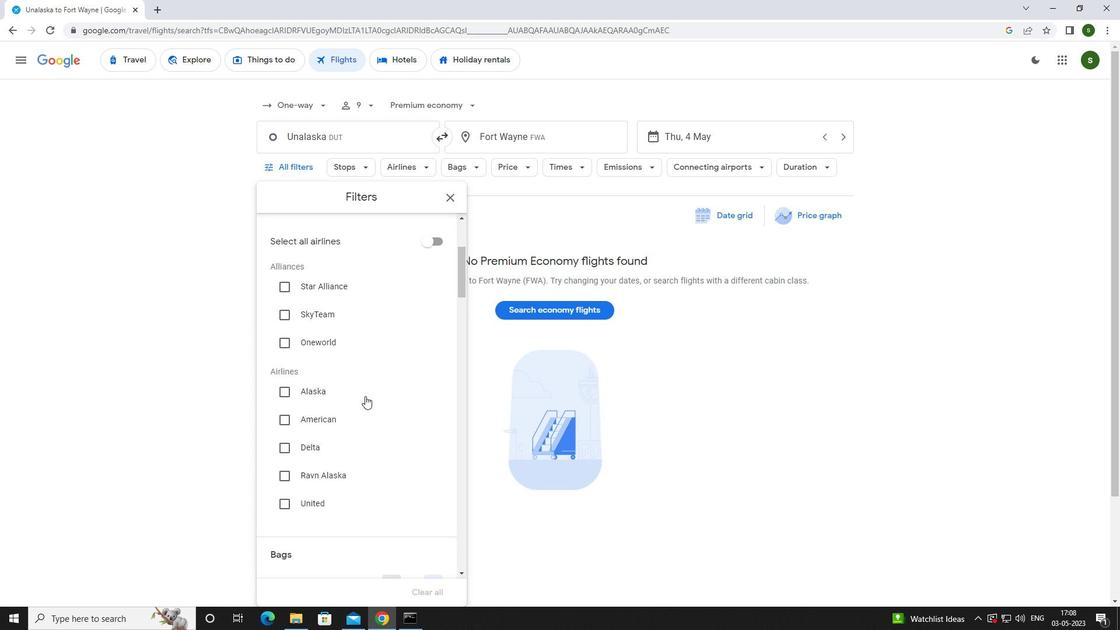 
Action: Mouse pressed left at (309, 417)
Screenshot: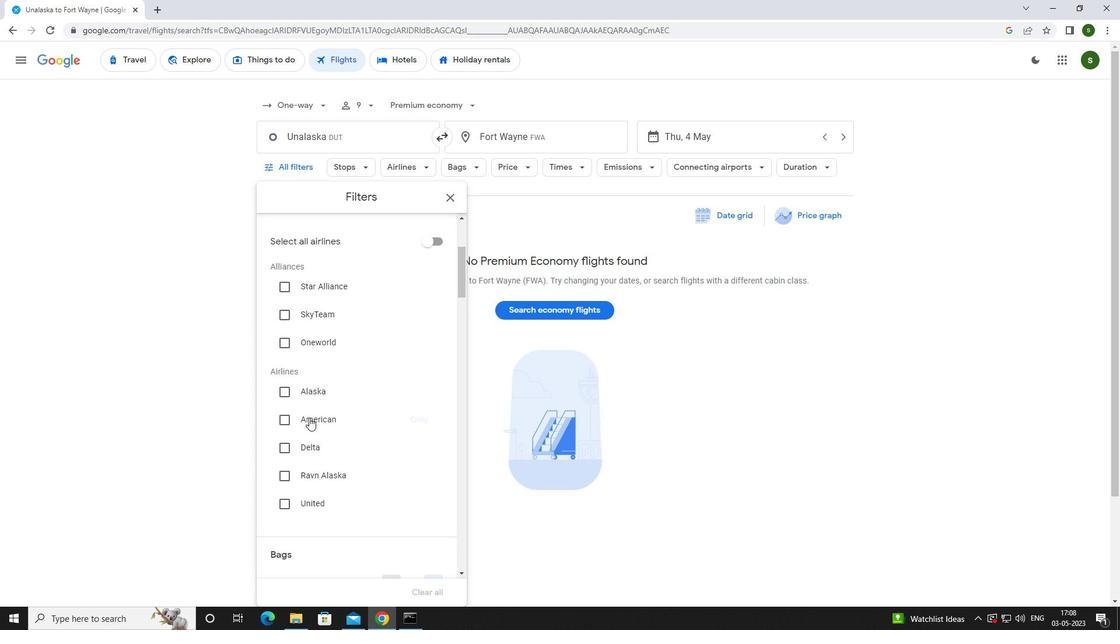 
Action: Mouse scrolled (309, 417) with delta (0, 0)
Screenshot: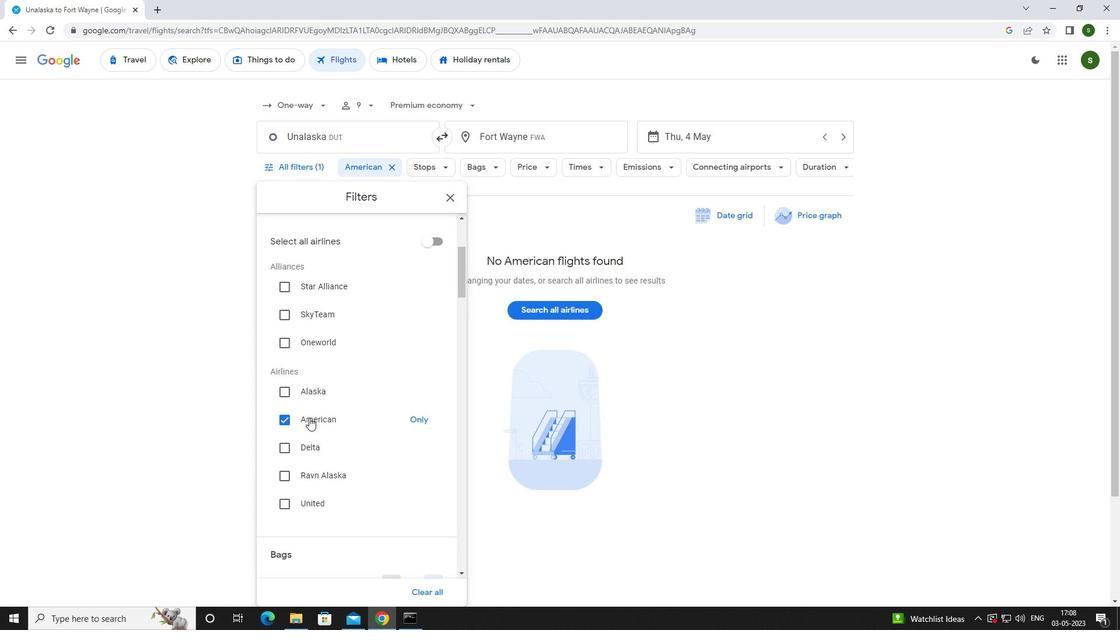
Action: Mouse scrolled (309, 417) with delta (0, 0)
Screenshot: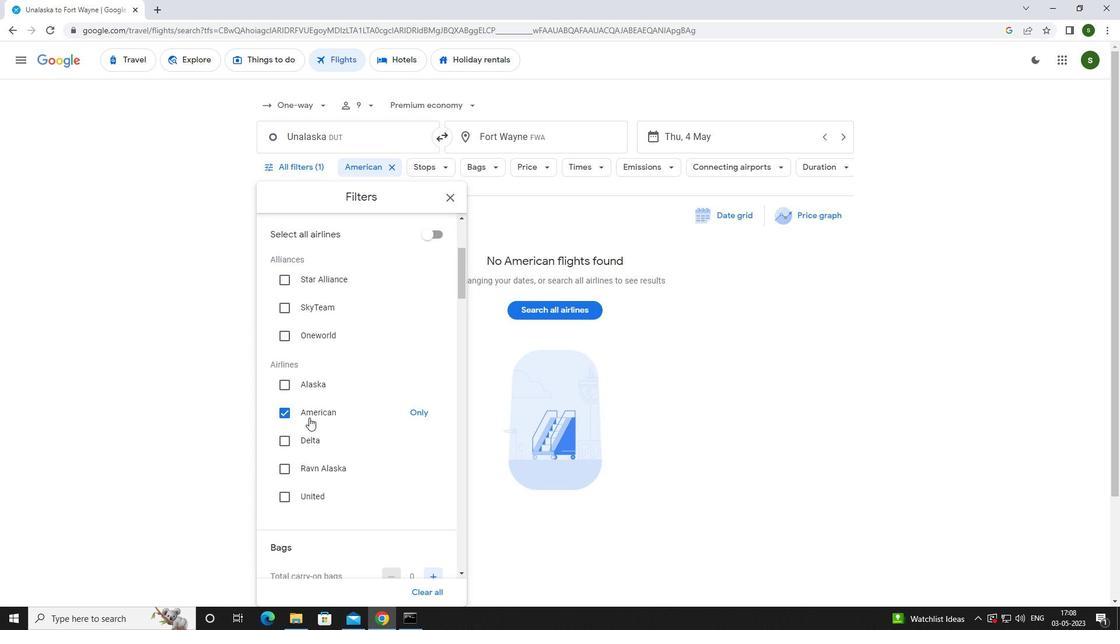 
Action: Mouse scrolled (309, 417) with delta (0, 0)
Screenshot: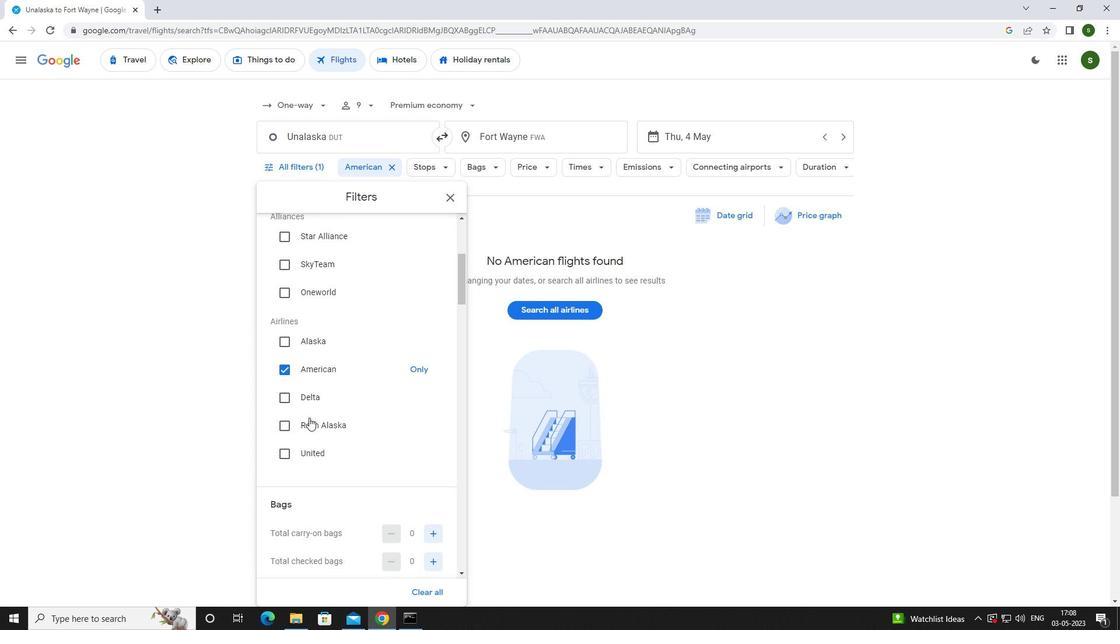 
Action: Mouse moved to (433, 433)
Screenshot: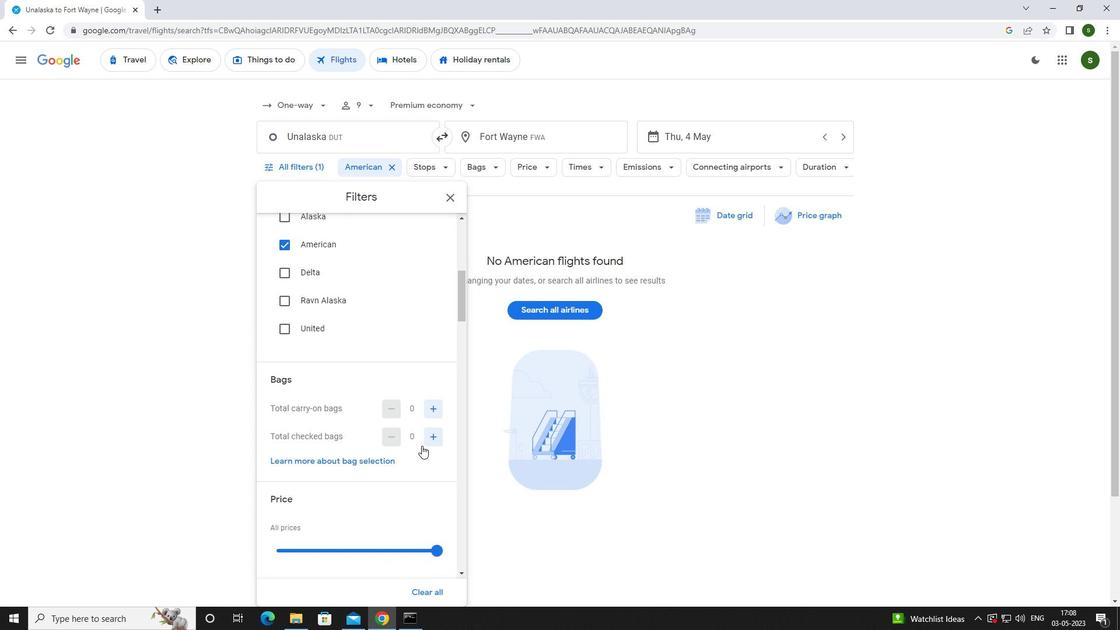 
Action: Mouse pressed left at (433, 433)
Screenshot: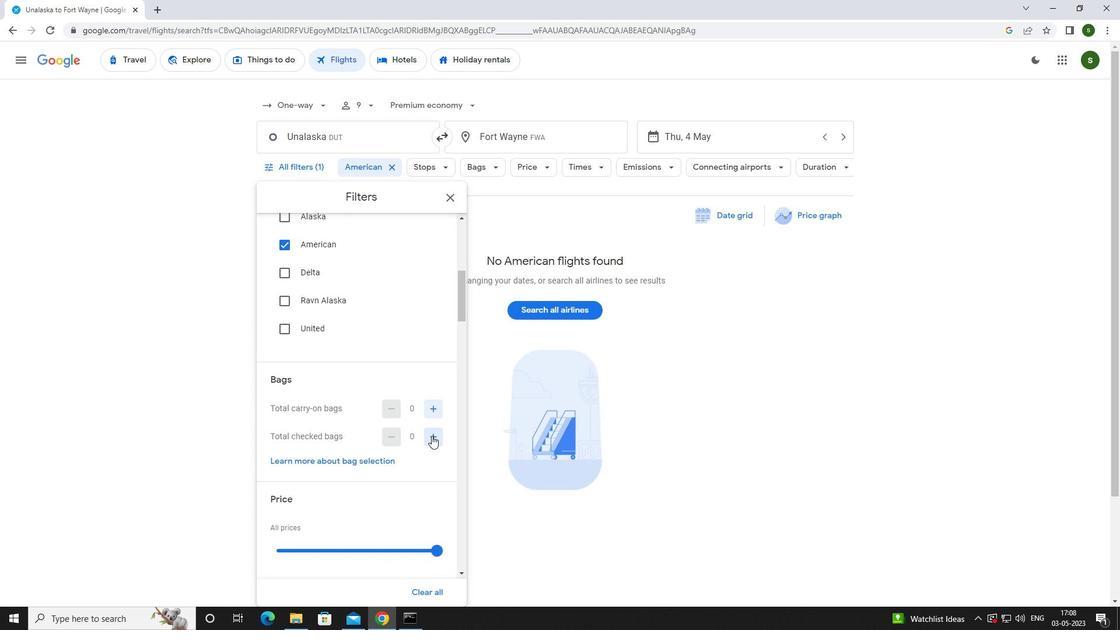 
Action: Mouse pressed left at (433, 433)
Screenshot: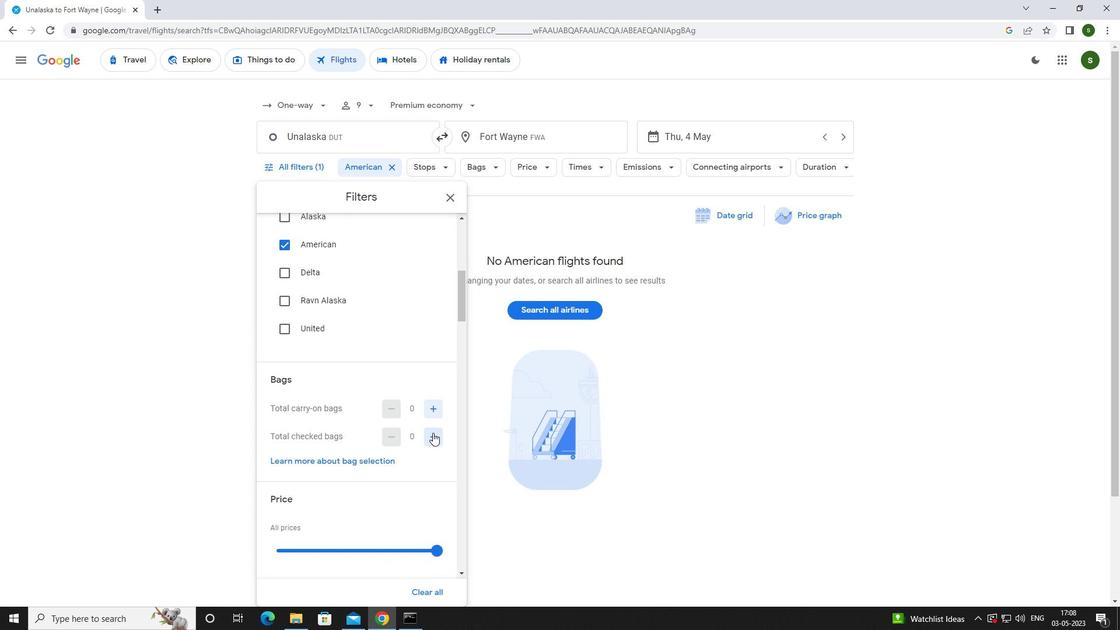 
Action: Mouse pressed left at (433, 433)
Screenshot: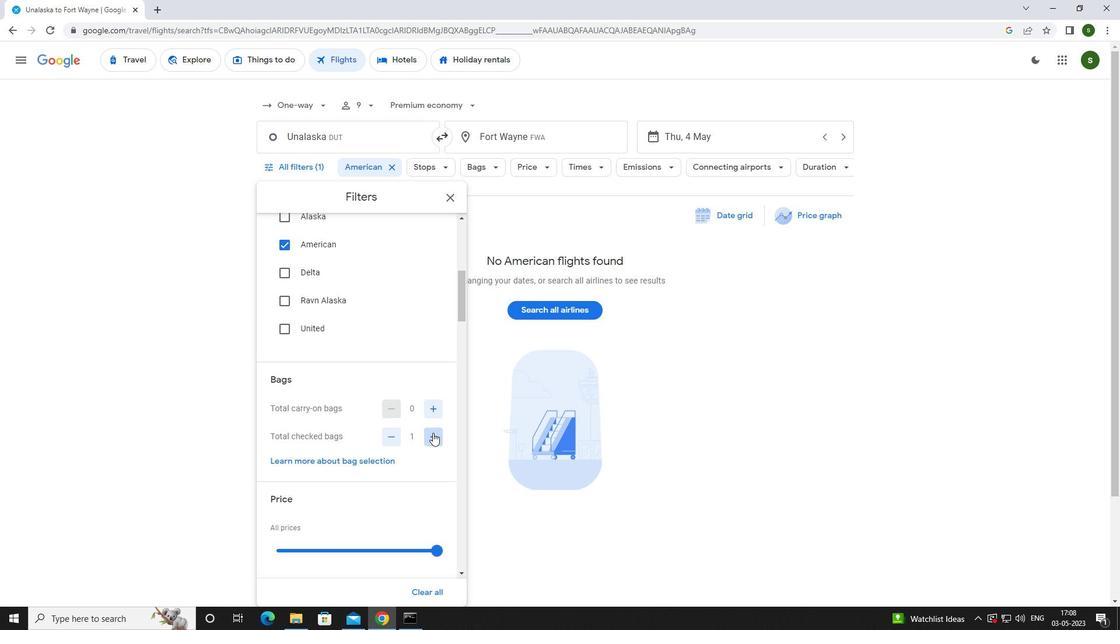 
Action: Mouse pressed left at (433, 433)
Screenshot: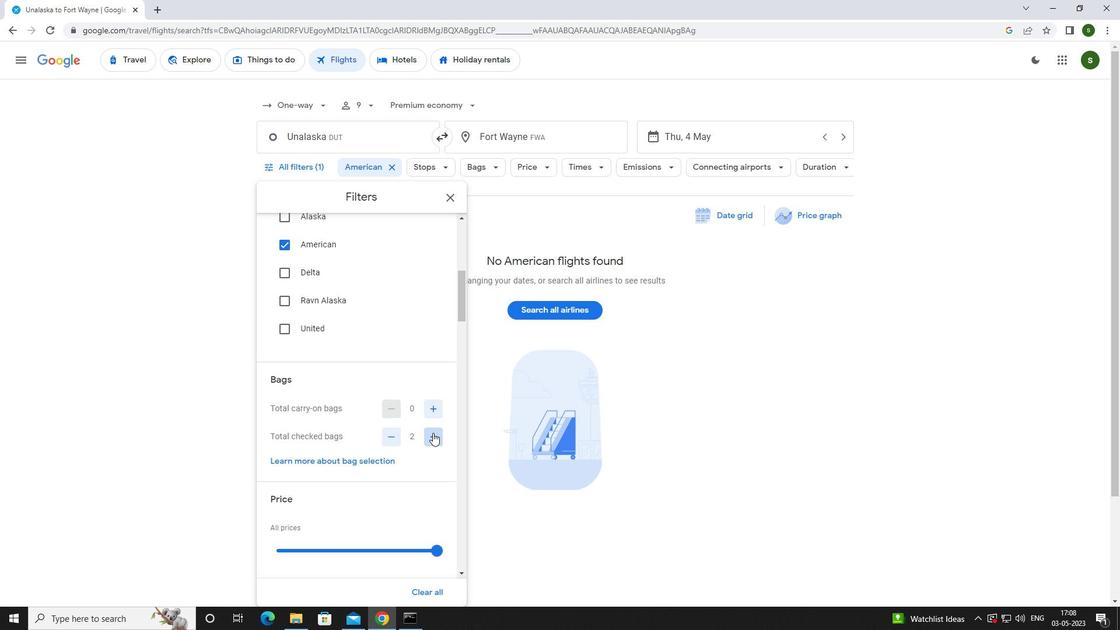 
Action: Mouse pressed left at (433, 433)
Screenshot: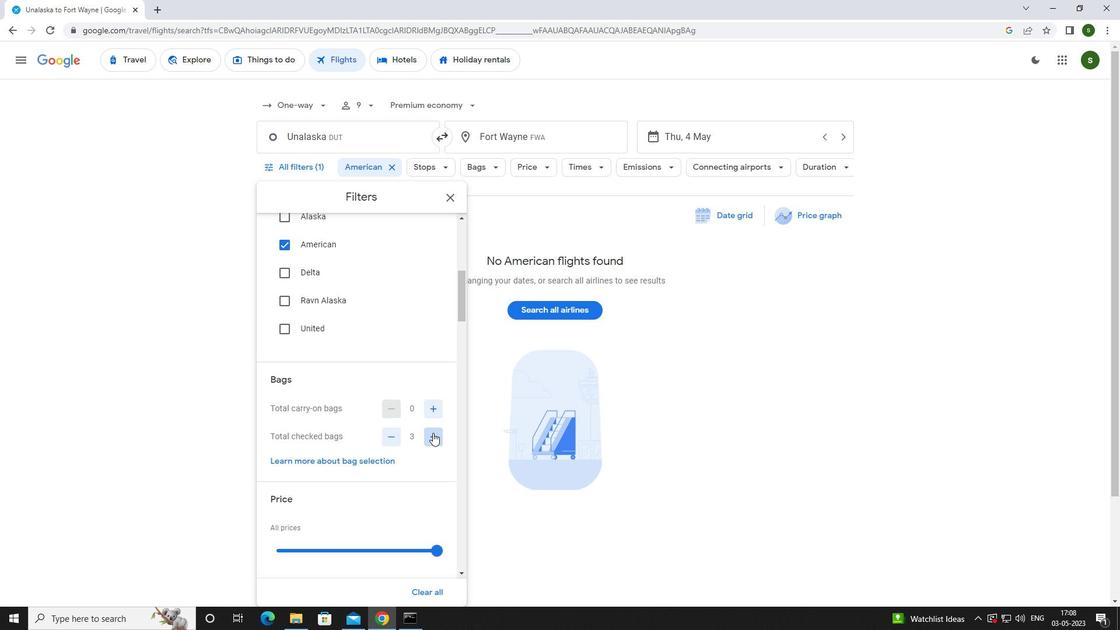 
Action: Mouse pressed left at (433, 433)
Screenshot: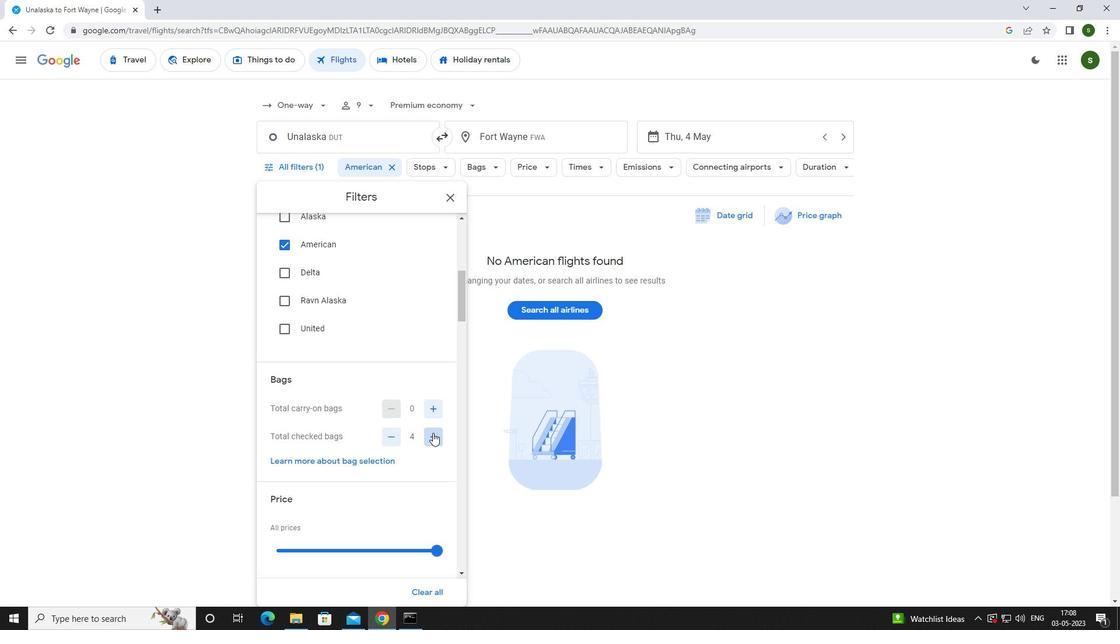 
Action: Mouse pressed left at (433, 433)
Screenshot: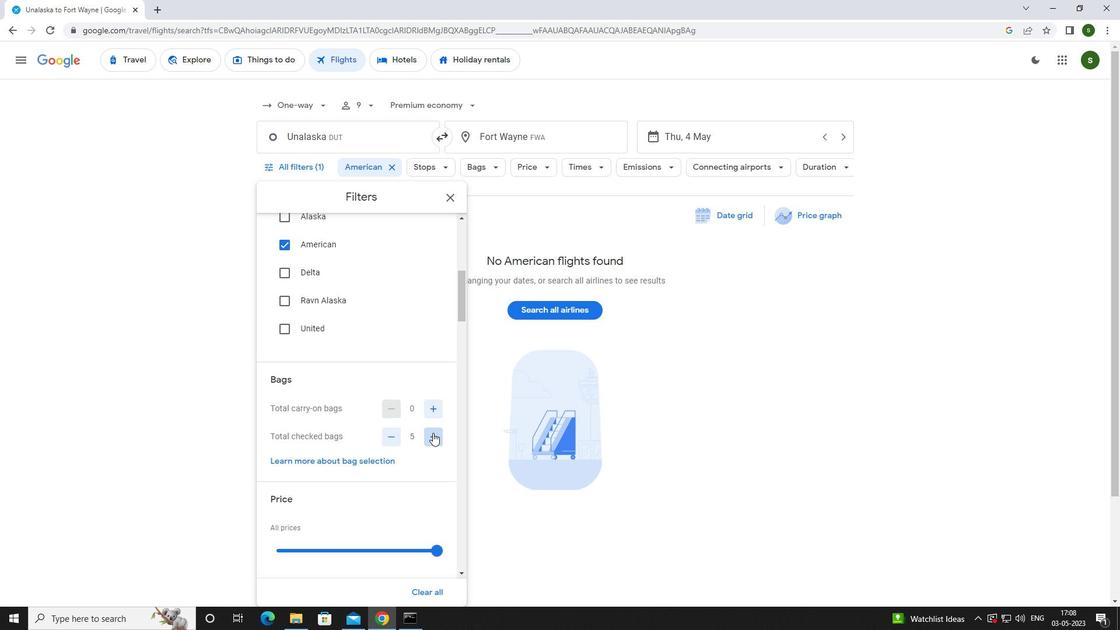 
Action: Mouse pressed left at (433, 433)
Screenshot: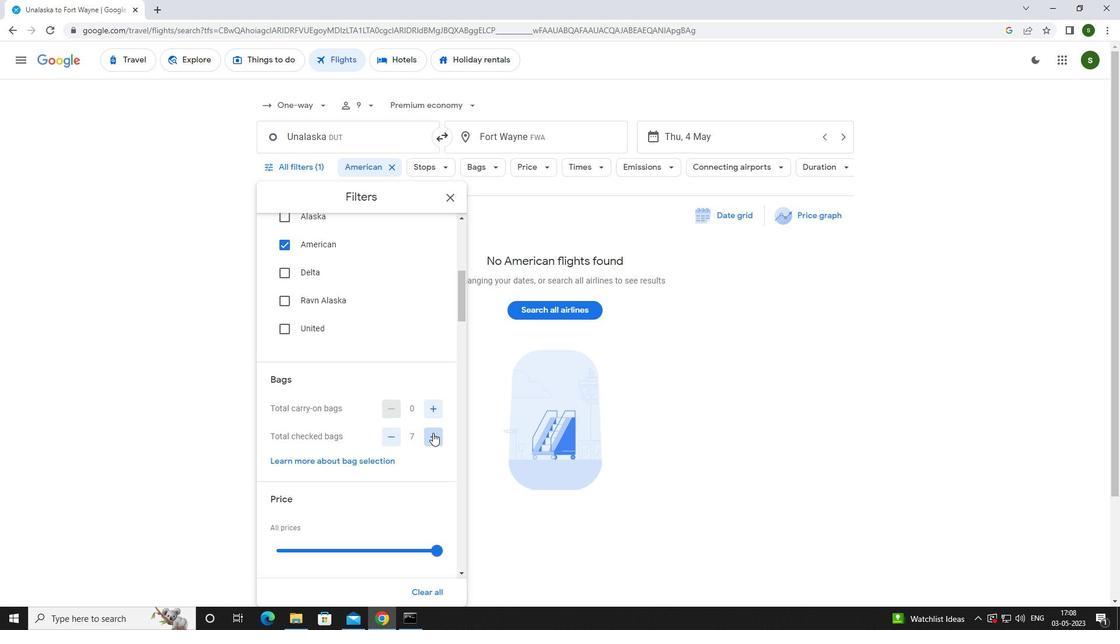 
Action: Mouse pressed left at (433, 433)
Screenshot: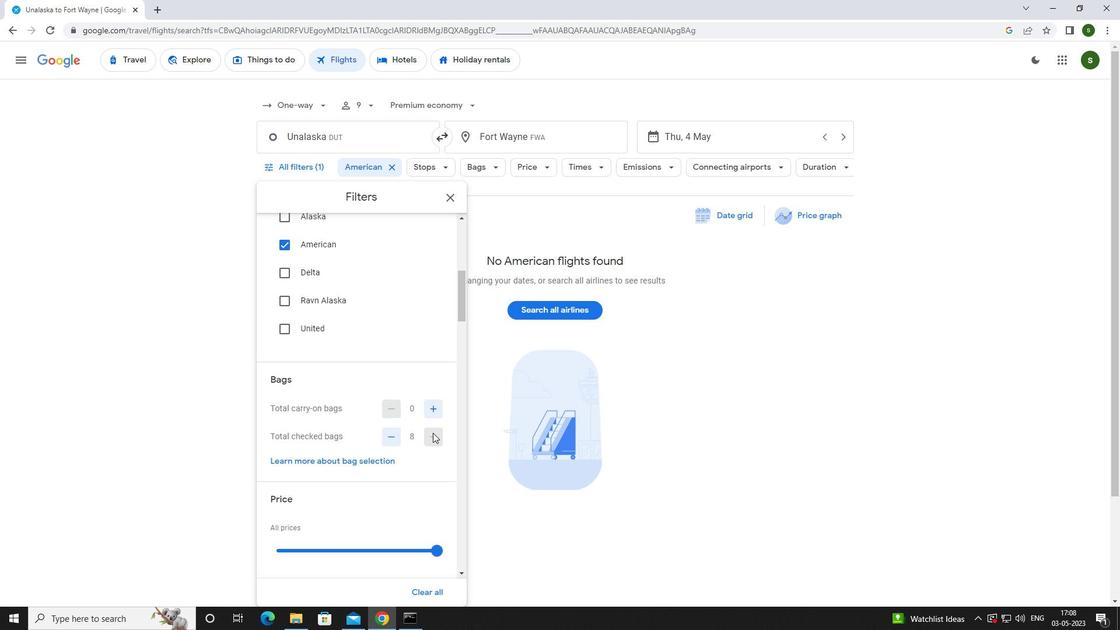
Action: Mouse scrolled (433, 432) with delta (0, 0)
Screenshot: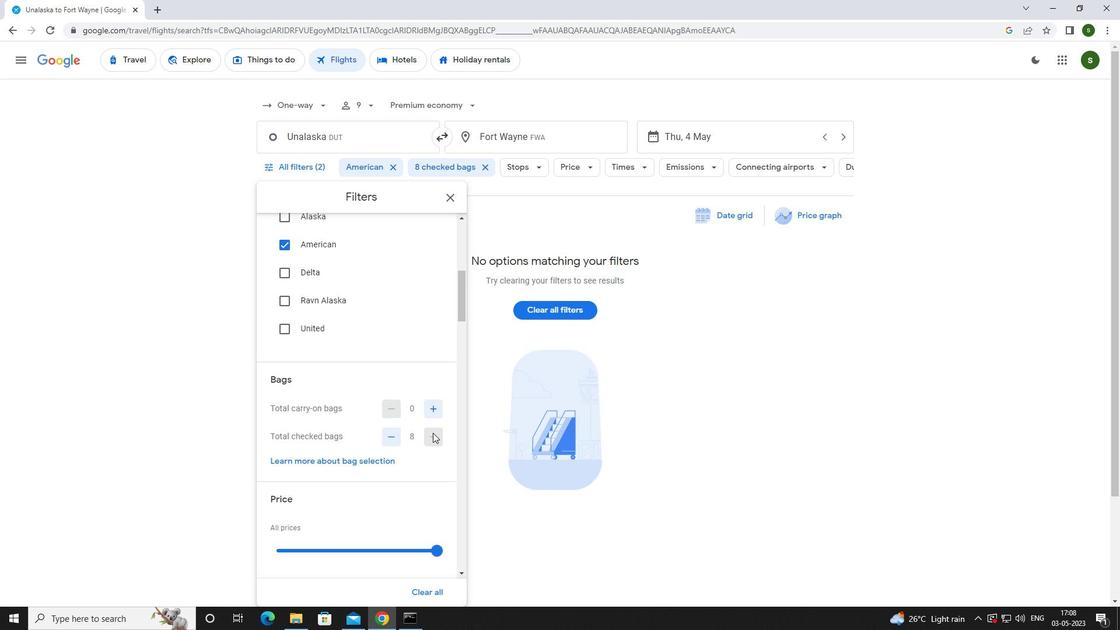 
Action: Mouse scrolled (433, 432) with delta (0, 0)
Screenshot: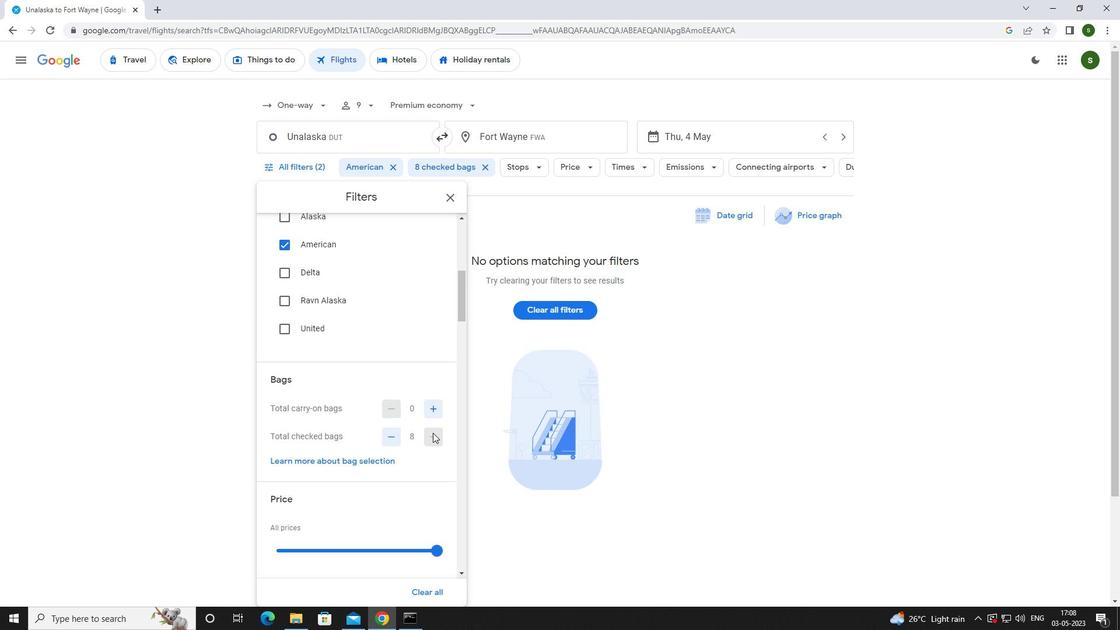 
Action: Mouse pressed left at (433, 433)
Screenshot: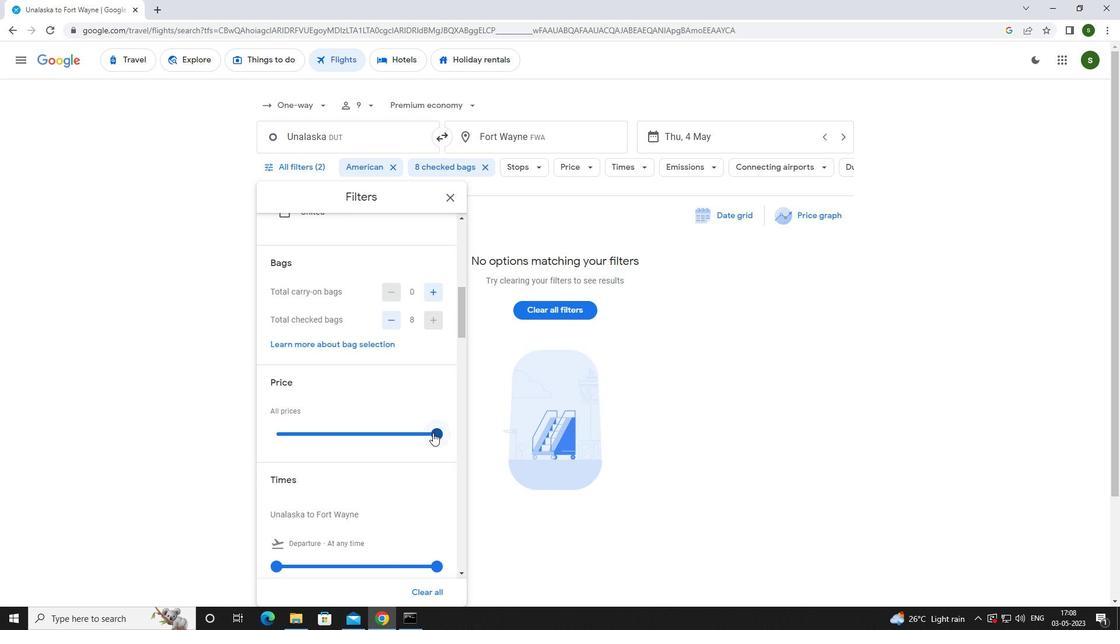 
Action: Mouse scrolled (433, 432) with delta (0, 0)
Screenshot: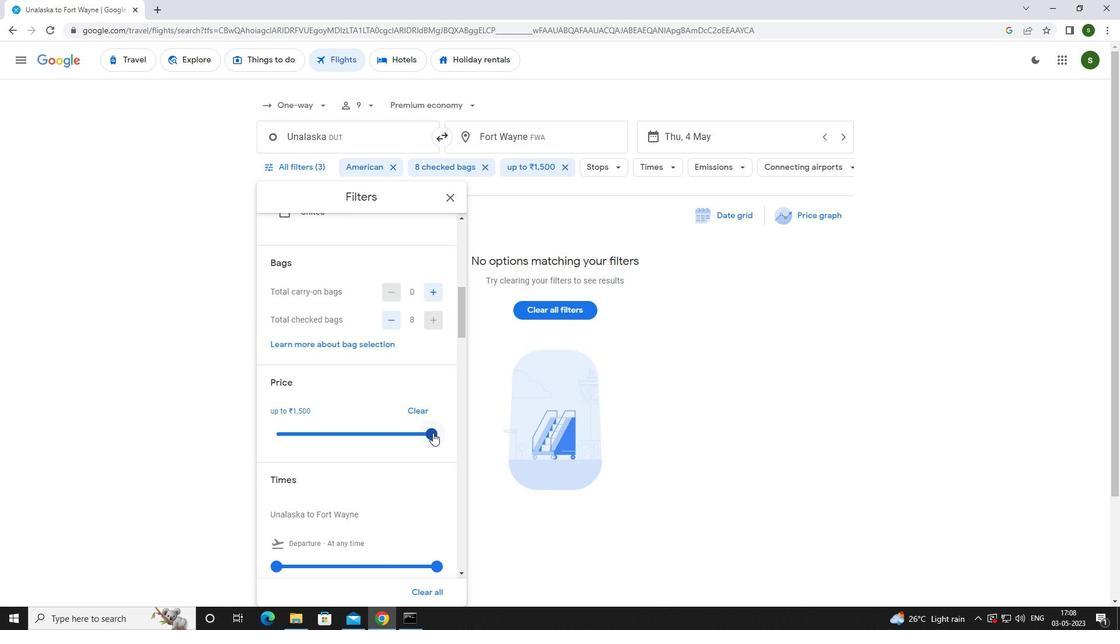 
Action: Mouse moved to (273, 508)
Screenshot: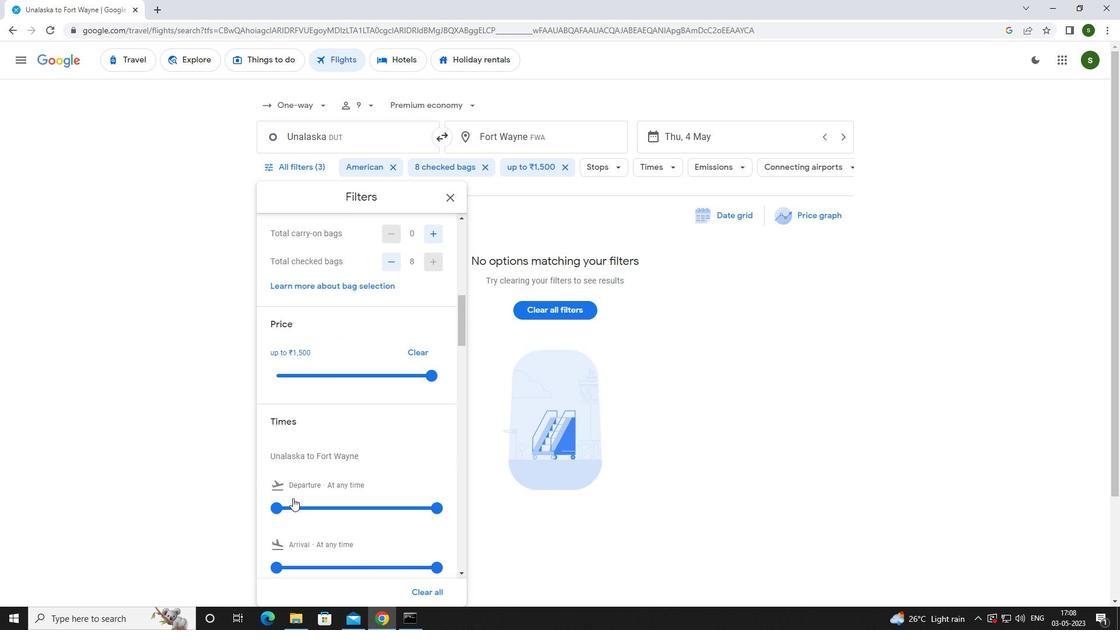 
Action: Mouse pressed left at (273, 508)
Screenshot: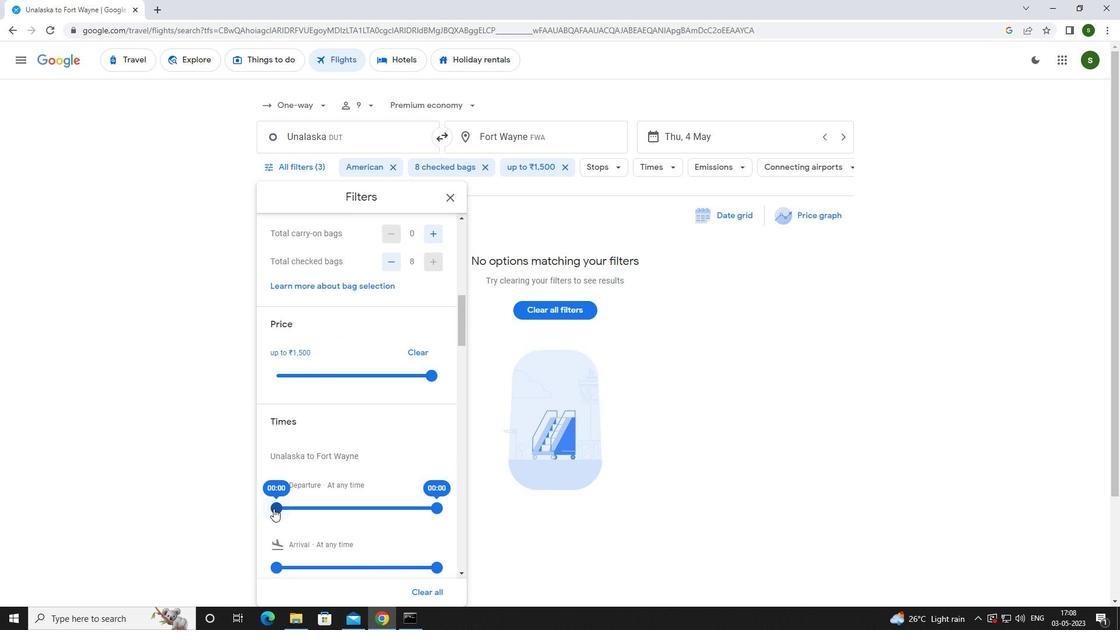 
Action: Mouse moved to (689, 426)
Screenshot: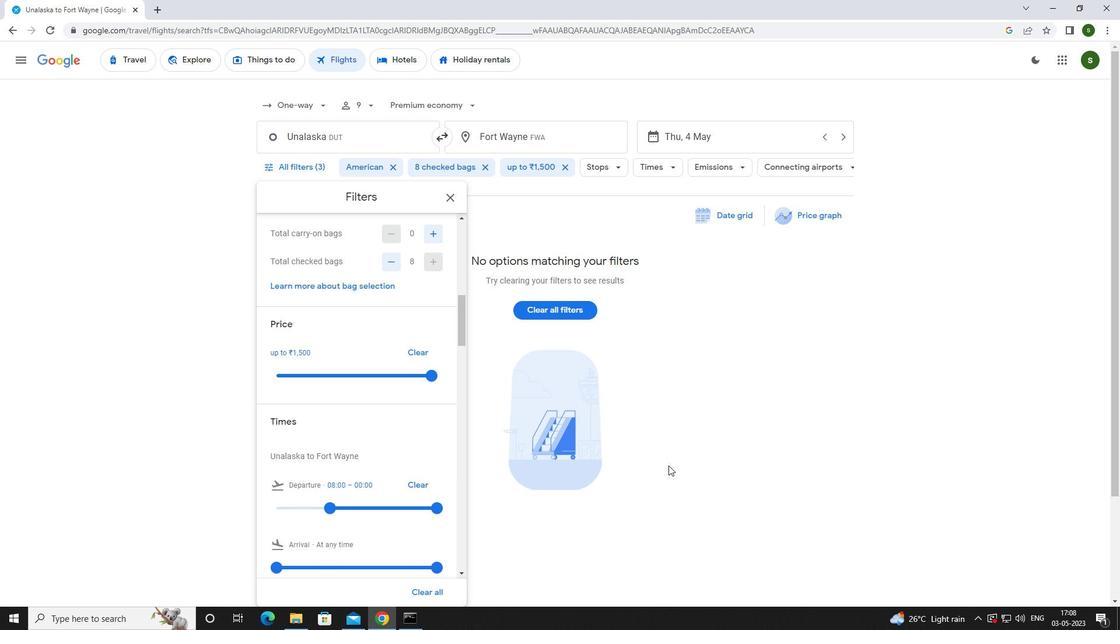 
Action: Mouse pressed left at (689, 426)
Screenshot: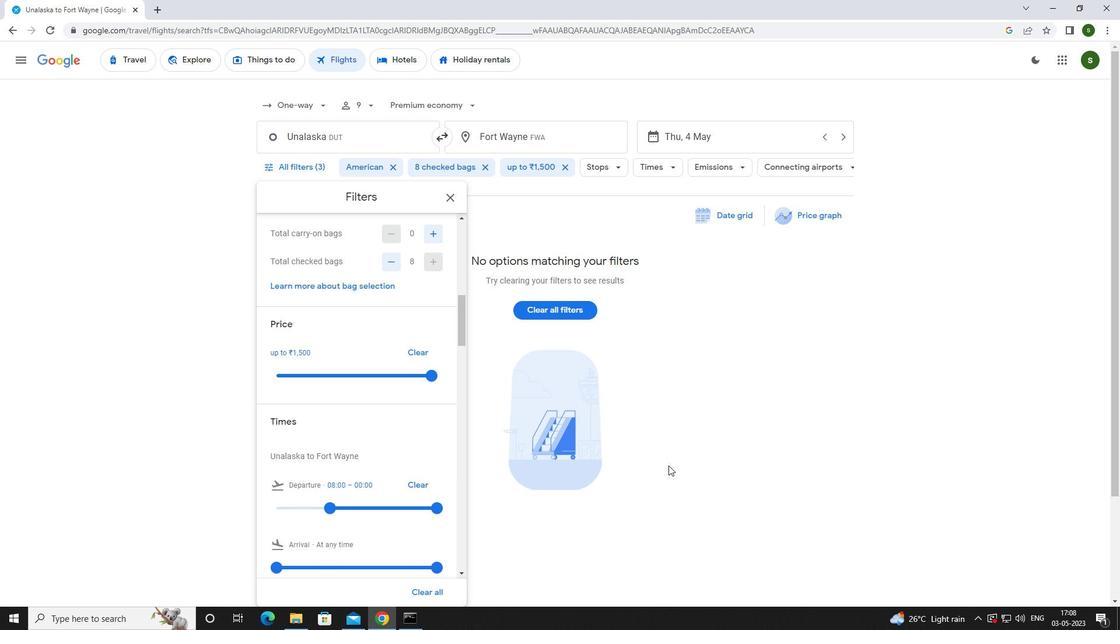 
Action: Mouse moved to (685, 423)
Screenshot: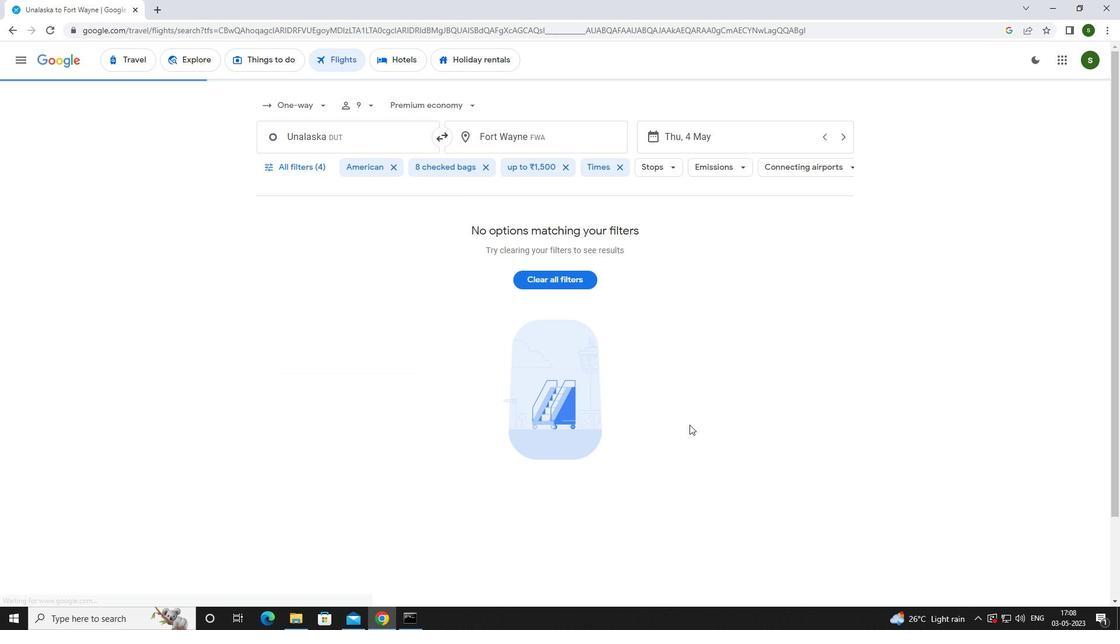 
